 Task: Look for space in Ofaqim, Israel from 4th June, 2023 to 8th June, 2023 for 2 adults in price range Rs.8000 to Rs.16000. Place can be private room with 1  bedroom having 1 bed and 1 bathroom. Property type can be house, flat, guest house, hotel. Amenities needed are: washing machine. Booking option can be shelf check-in. Required host language is English.
Action: Mouse moved to (461, 57)
Screenshot: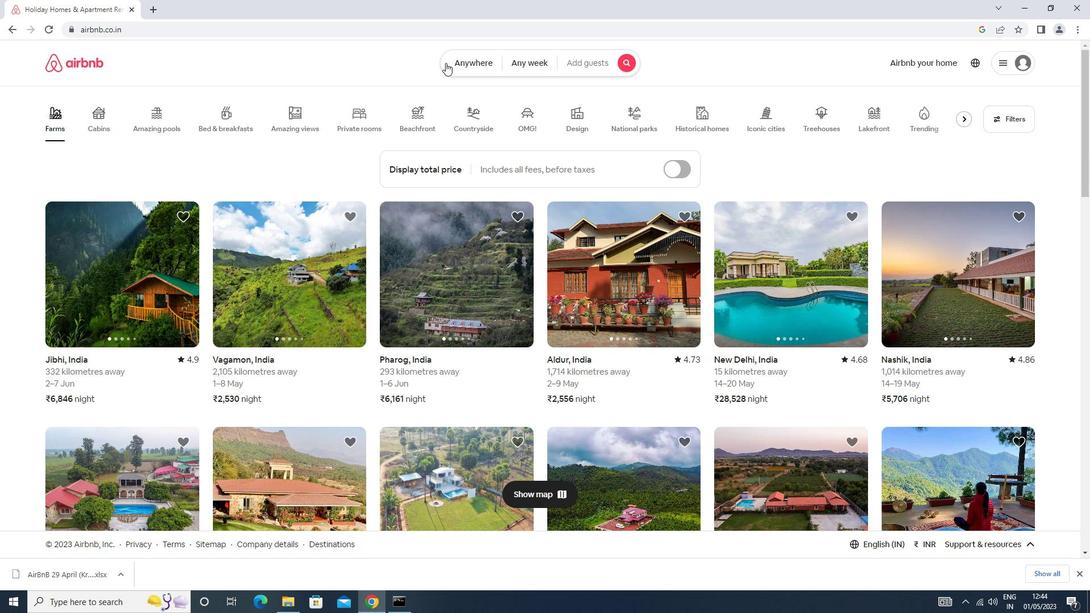 
Action: Mouse pressed left at (461, 57)
Screenshot: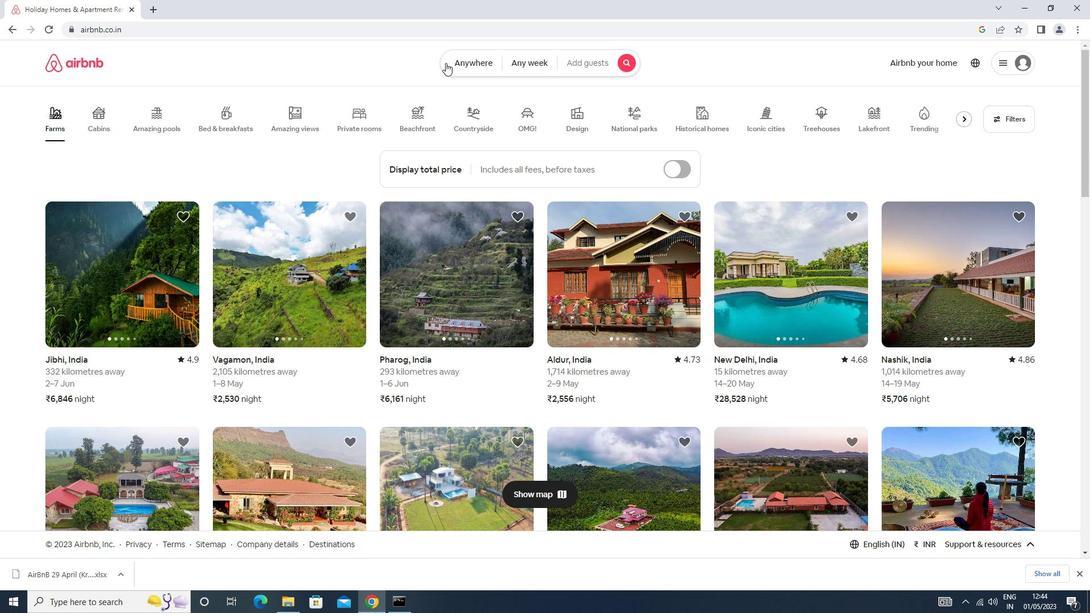 
Action: Mouse moved to (457, 110)
Screenshot: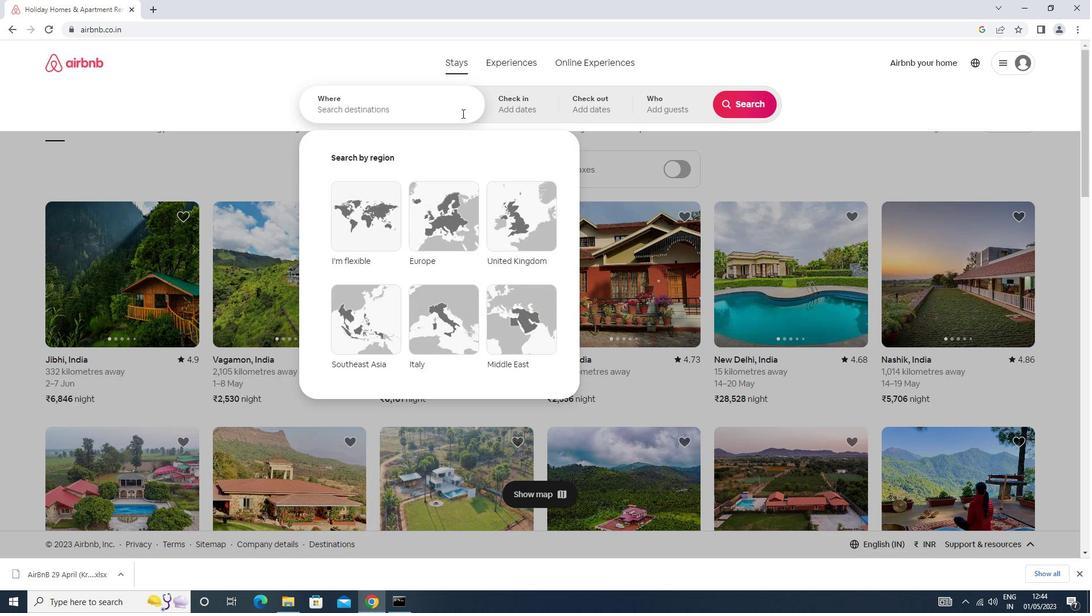 
Action: Mouse pressed left at (457, 110)
Screenshot: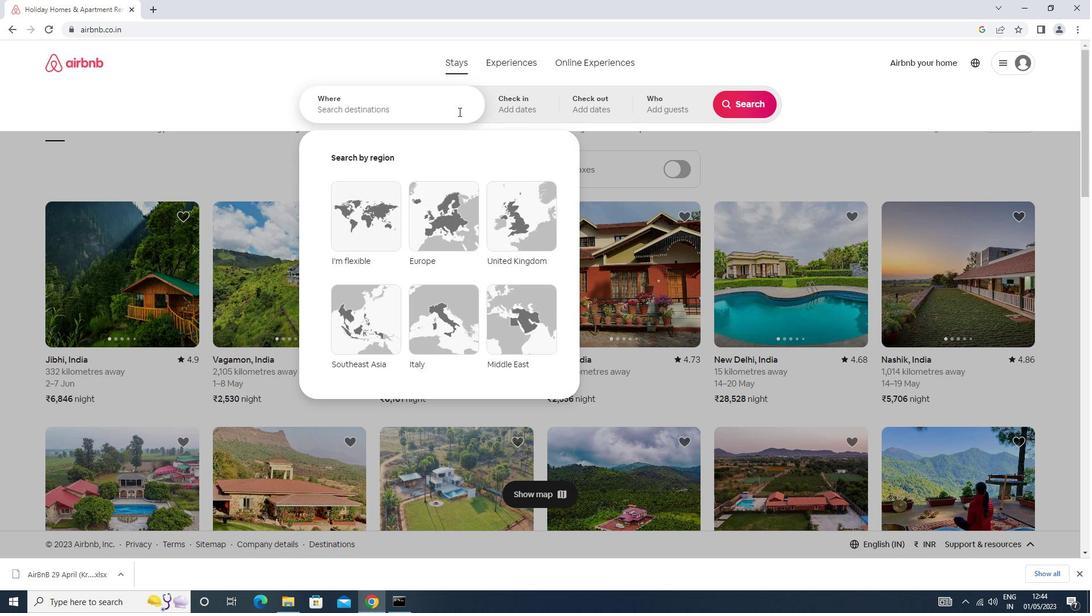 
Action: Mouse moved to (456, 110)
Screenshot: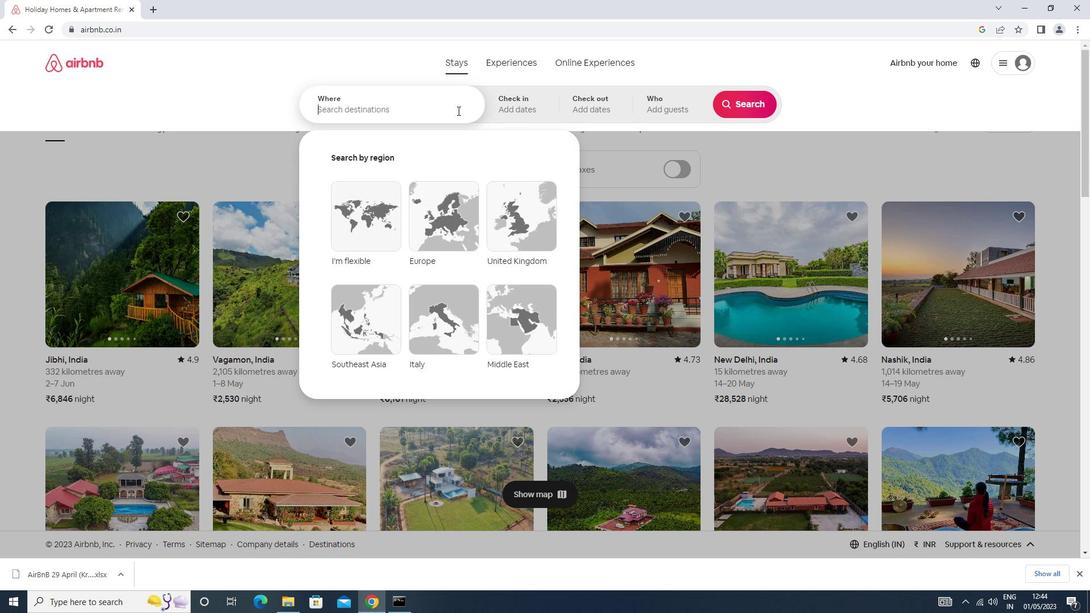 
Action: Key pressed ofaqim<Key.space><Key.down><Key.enter>
Screenshot: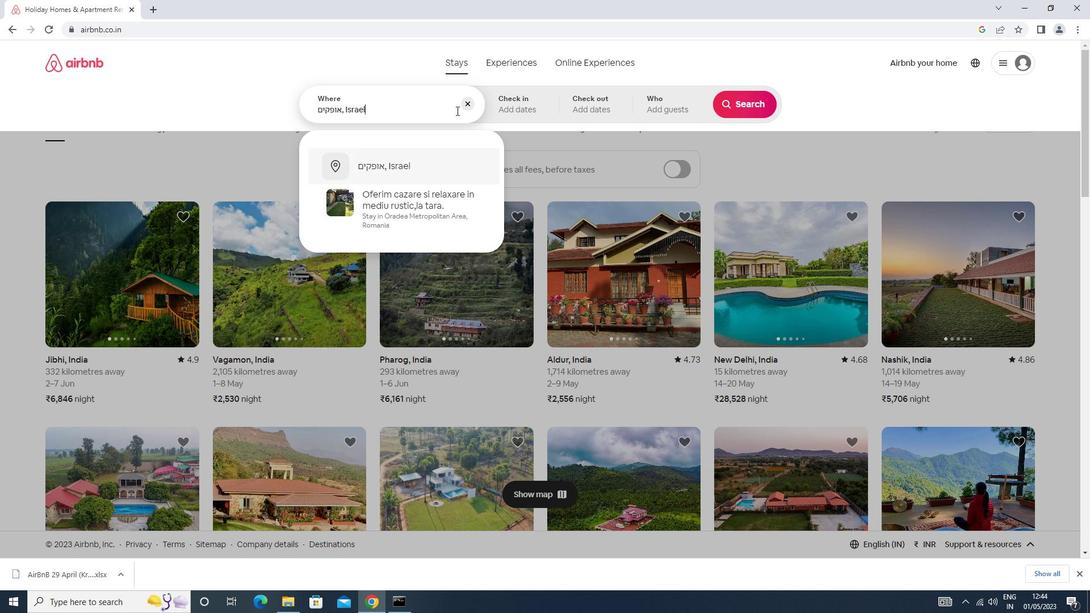 
Action: Mouse moved to (568, 274)
Screenshot: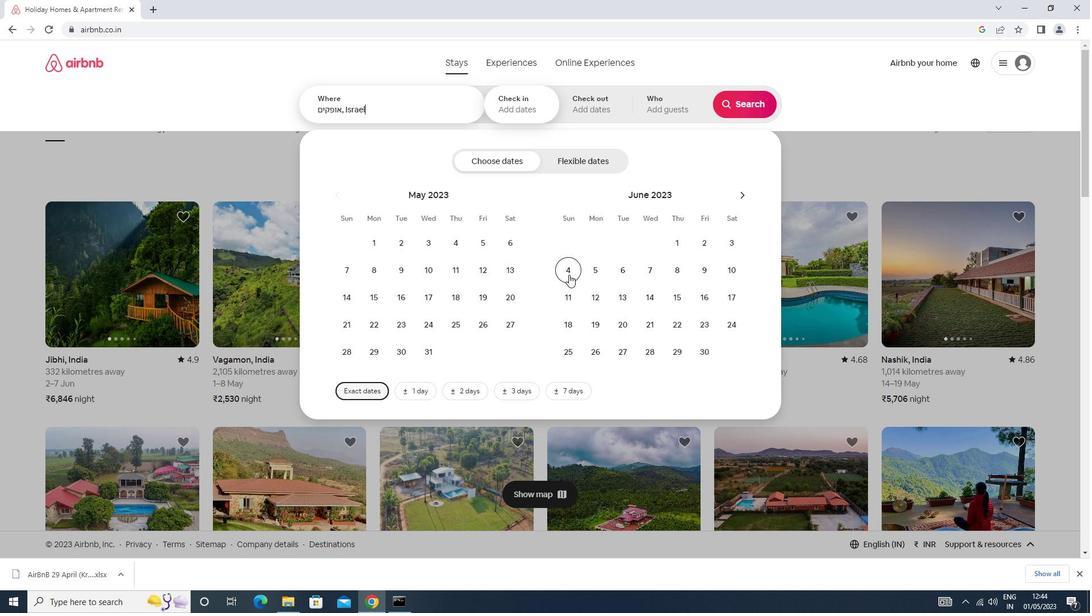 
Action: Mouse pressed left at (568, 274)
Screenshot: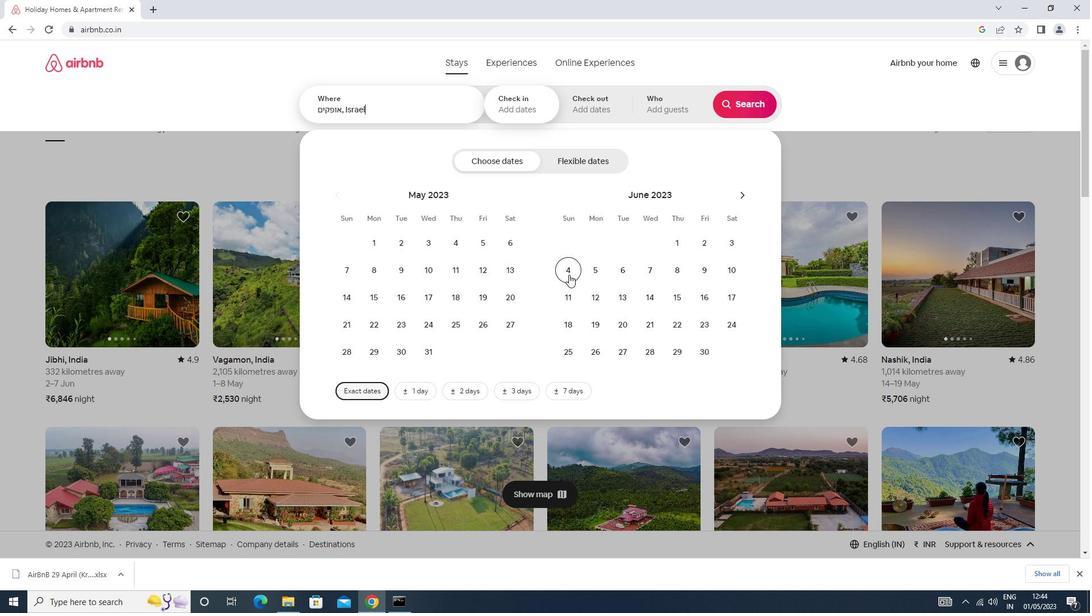 
Action: Mouse moved to (675, 271)
Screenshot: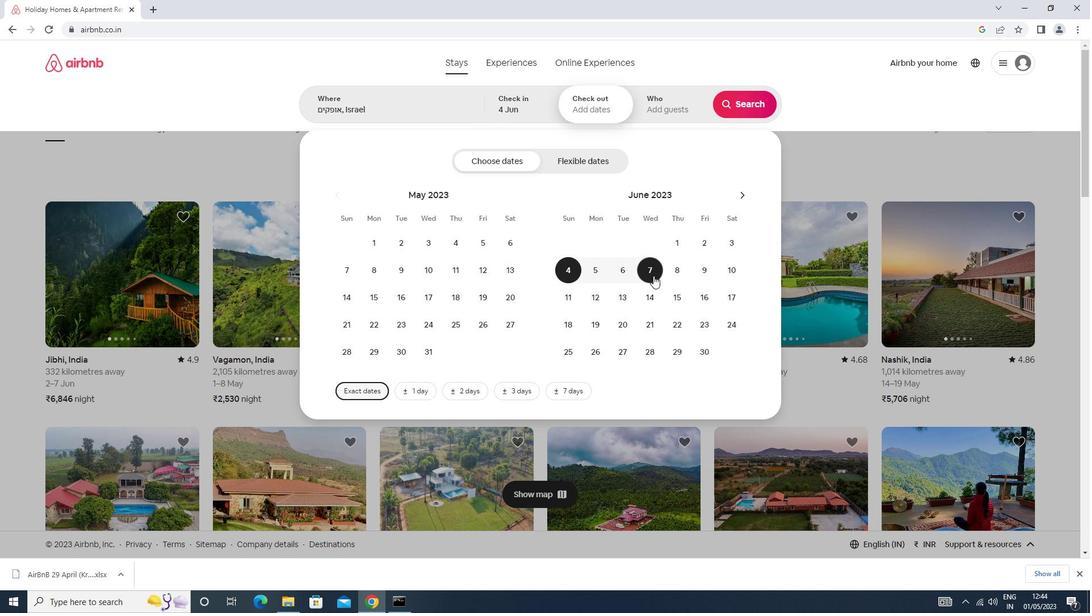 
Action: Mouse pressed left at (675, 271)
Screenshot: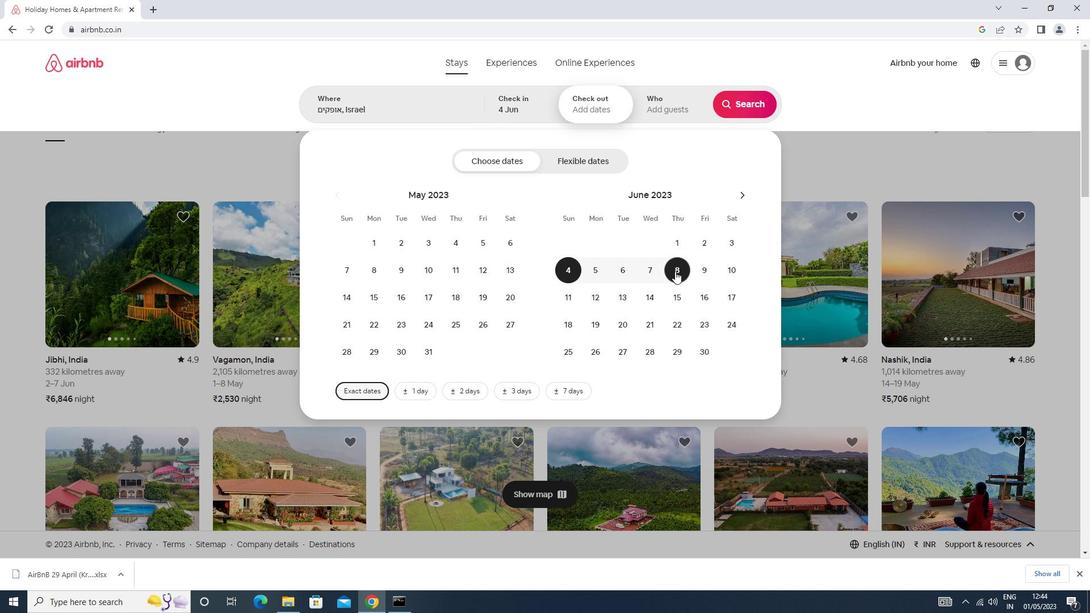 
Action: Mouse moved to (670, 110)
Screenshot: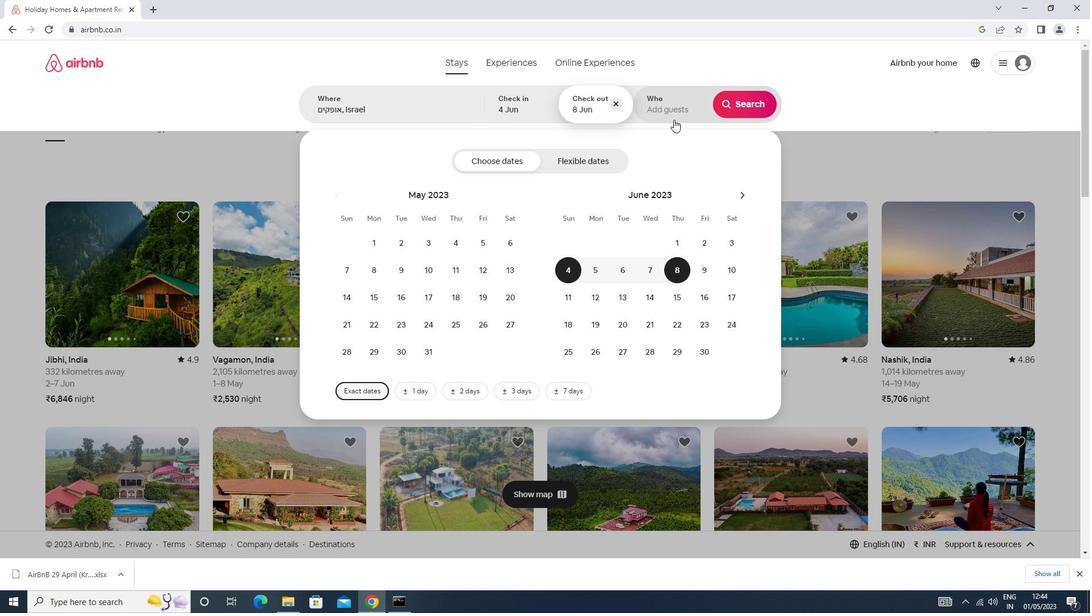 
Action: Mouse pressed left at (670, 110)
Screenshot: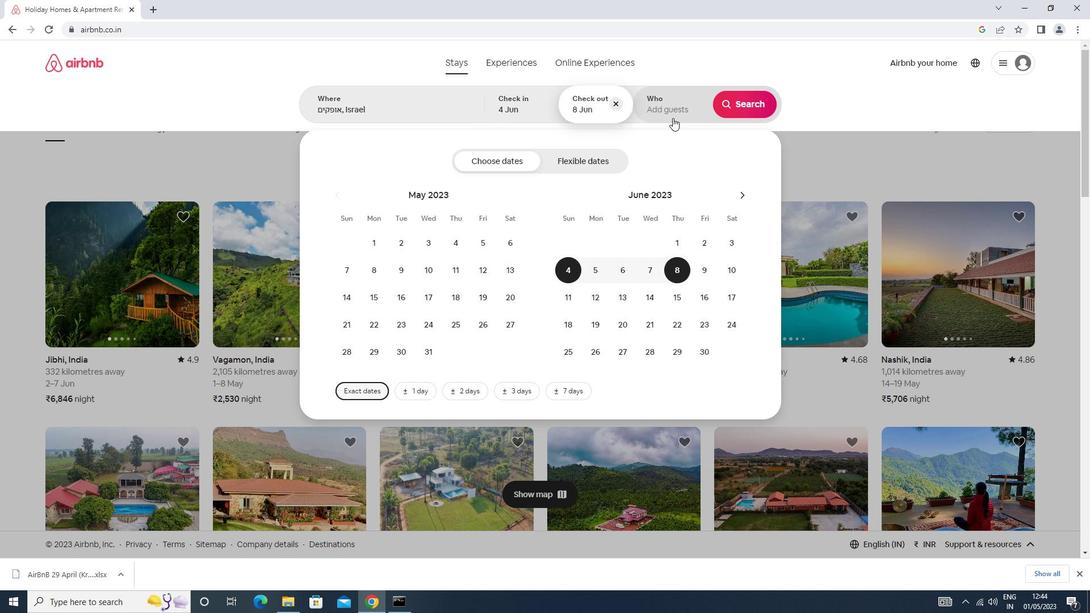 
Action: Mouse moved to (752, 166)
Screenshot: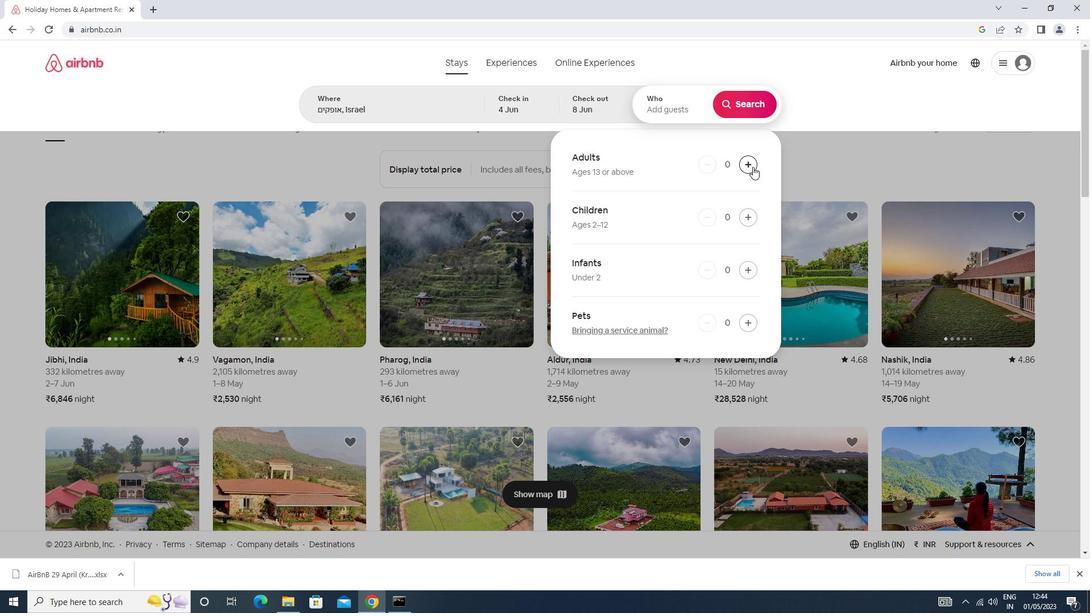 
Action: Mouse pressed left at (752, 166)
Screenshot: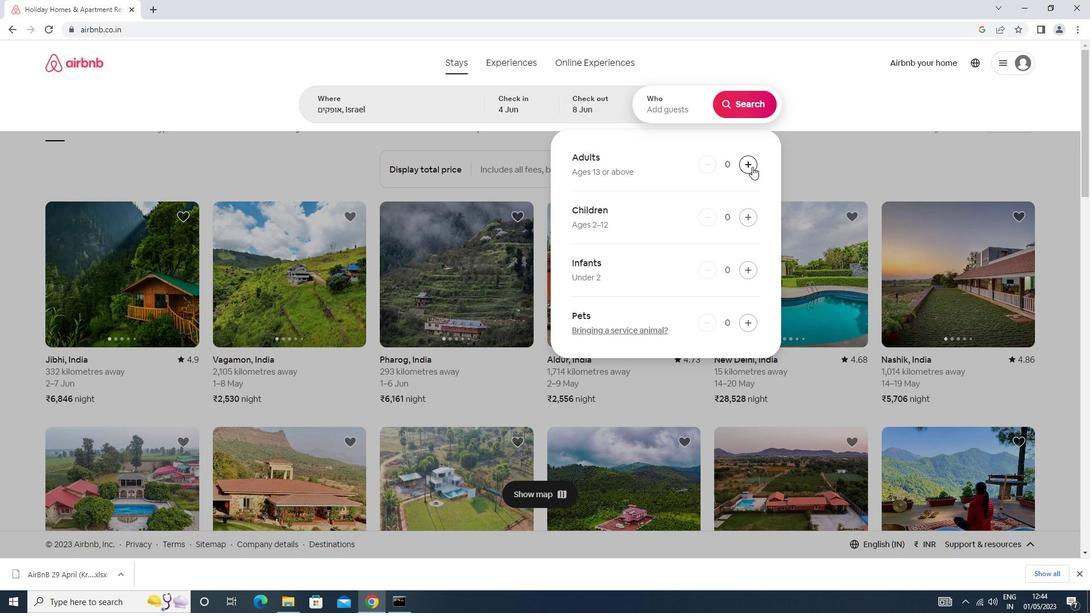 
Action: Mouse pressed left at (752, 166)
Screenshot: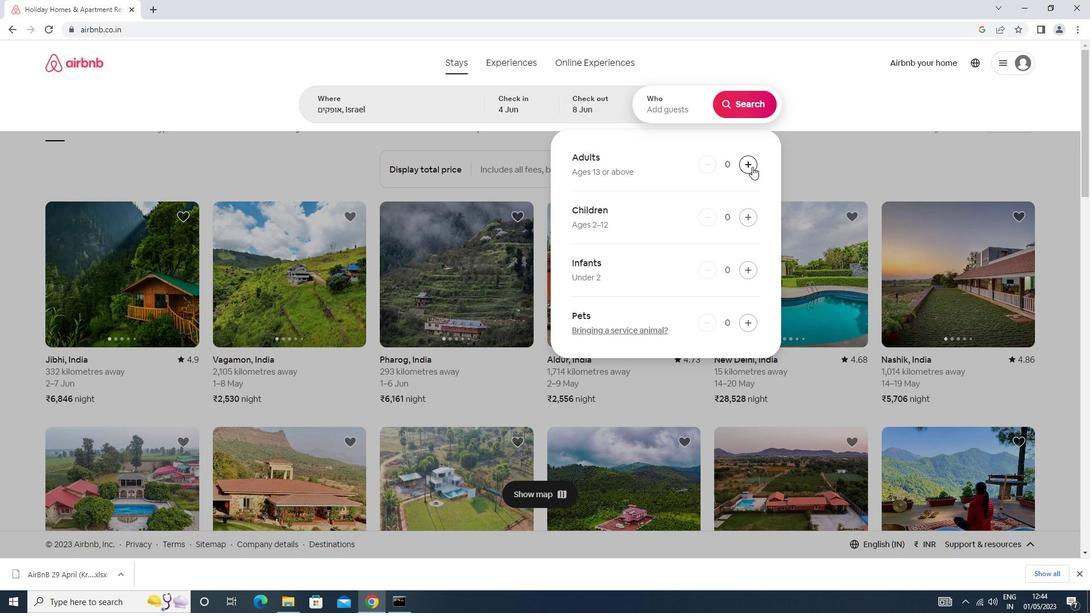 
Action: Mouse moved to (730, 99)
Screenshot: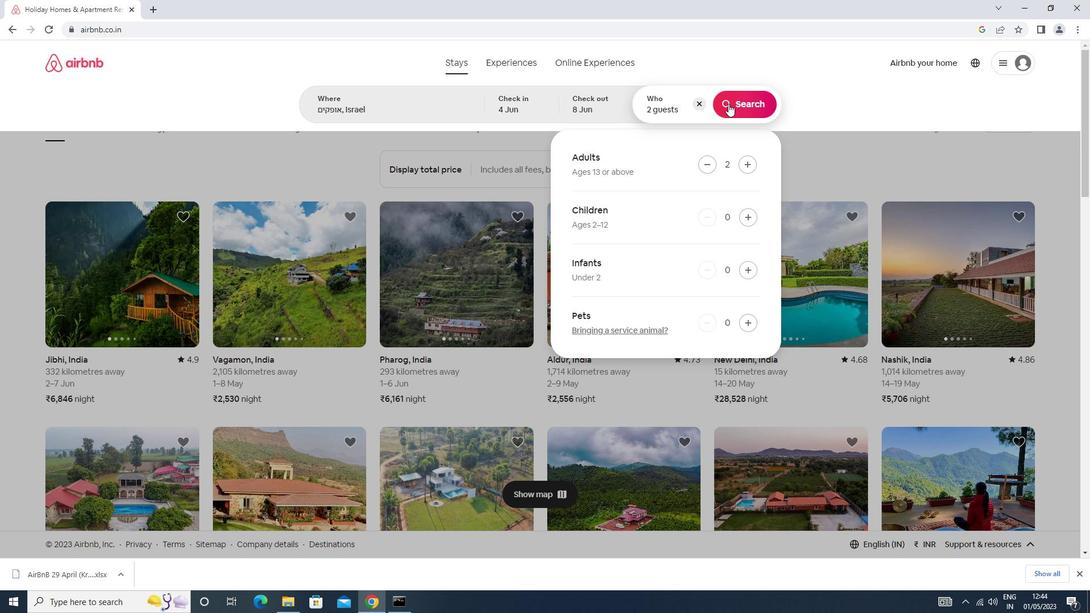 
Action: Mouse pressed left at (730, 99)
Screenshot: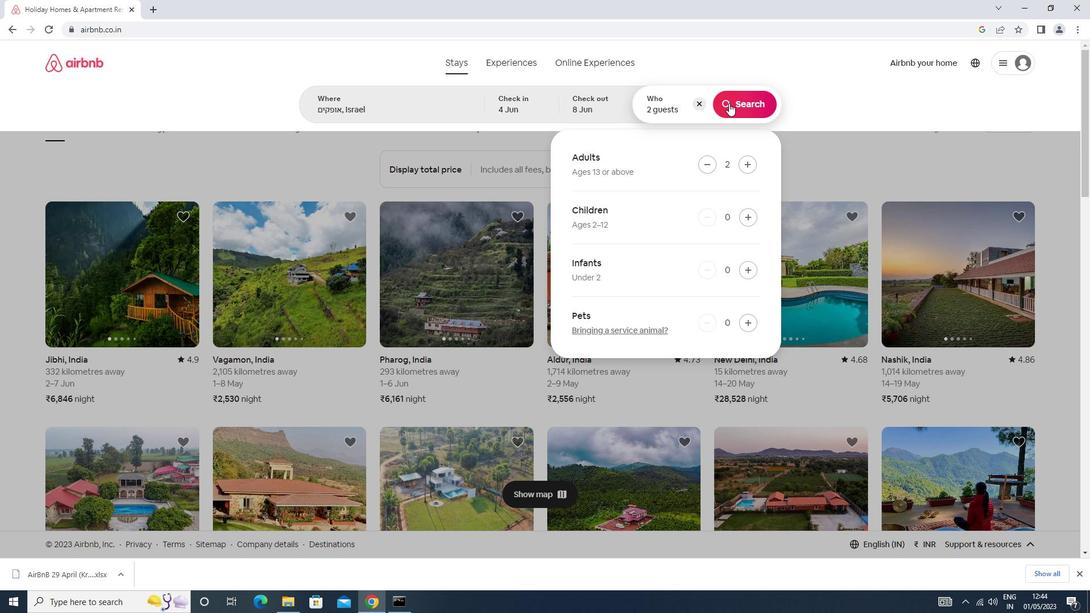 
Action: Mouse moved to (1039, 106)
Screenshot: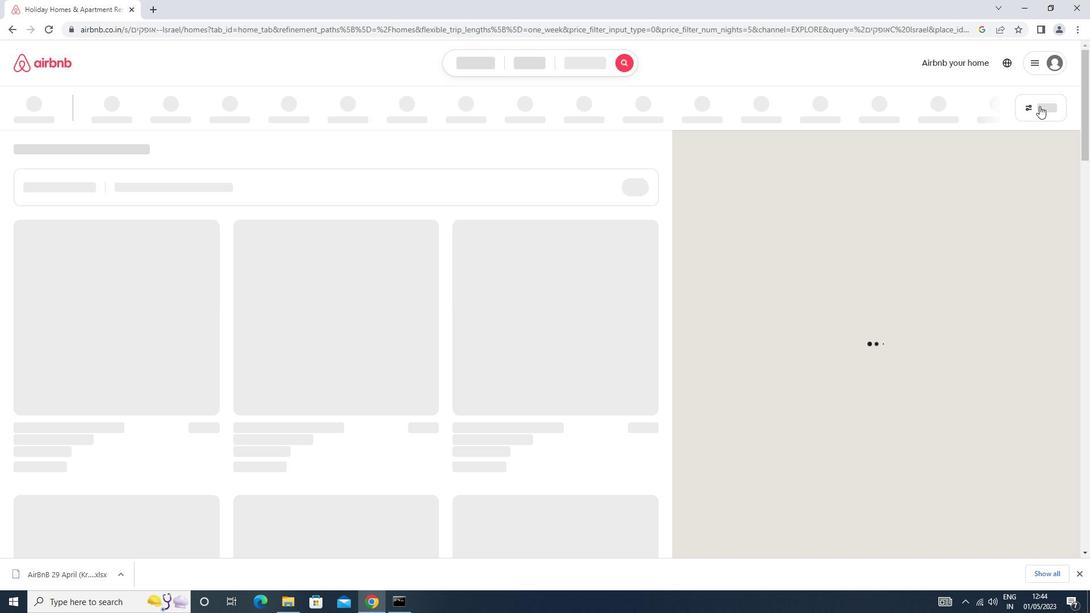 
Action: Mouse pressed left at (1039, 106)
Screenshot: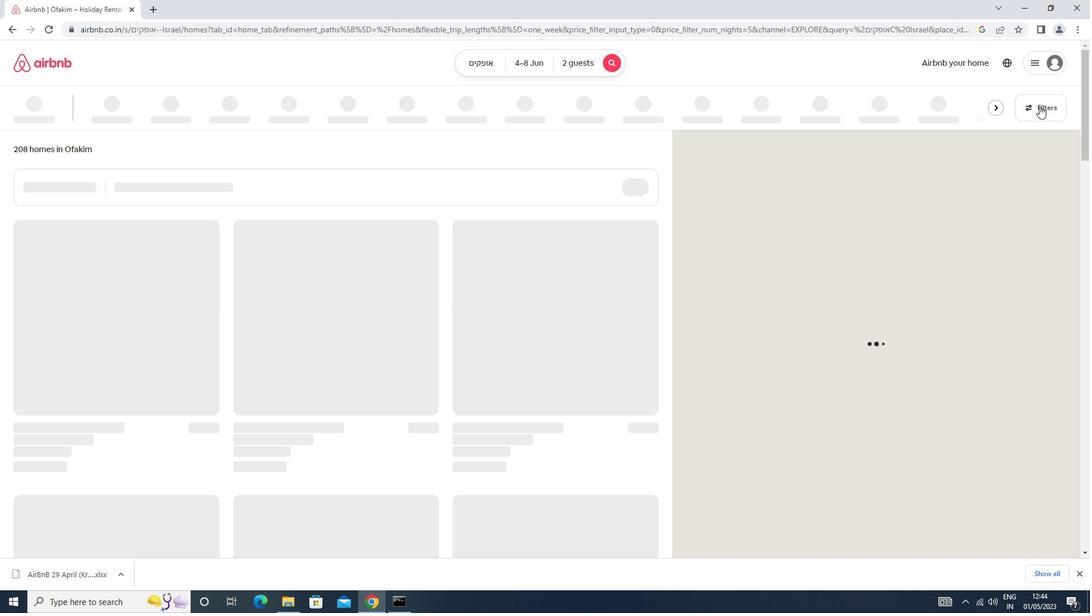 
Action: Mouse moved to (453, 260)
Screenshot: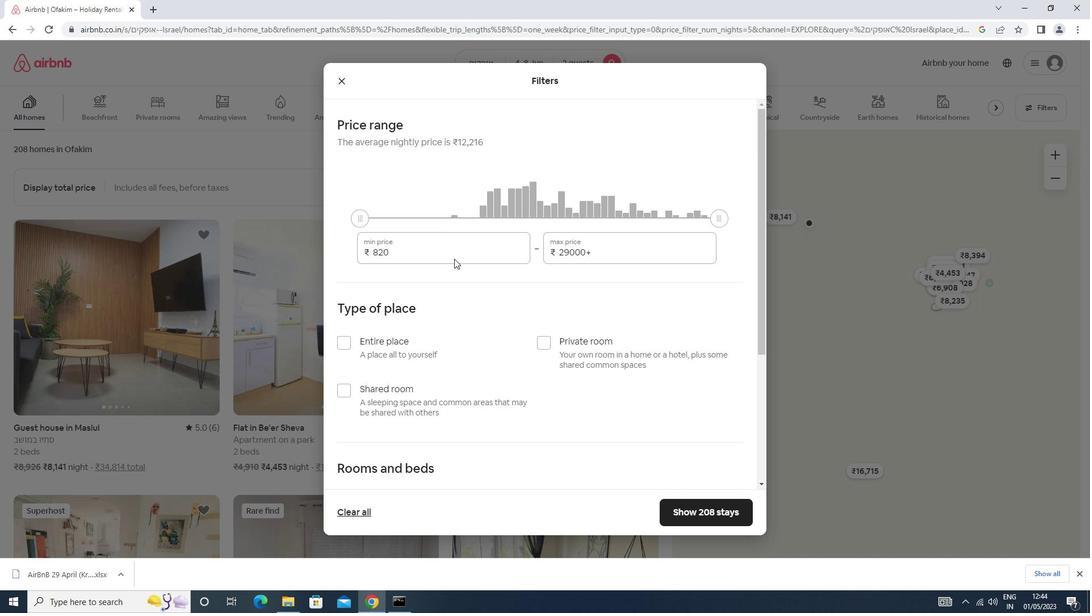
Action: Mouse pressed left at (453, 260)
Screenshot: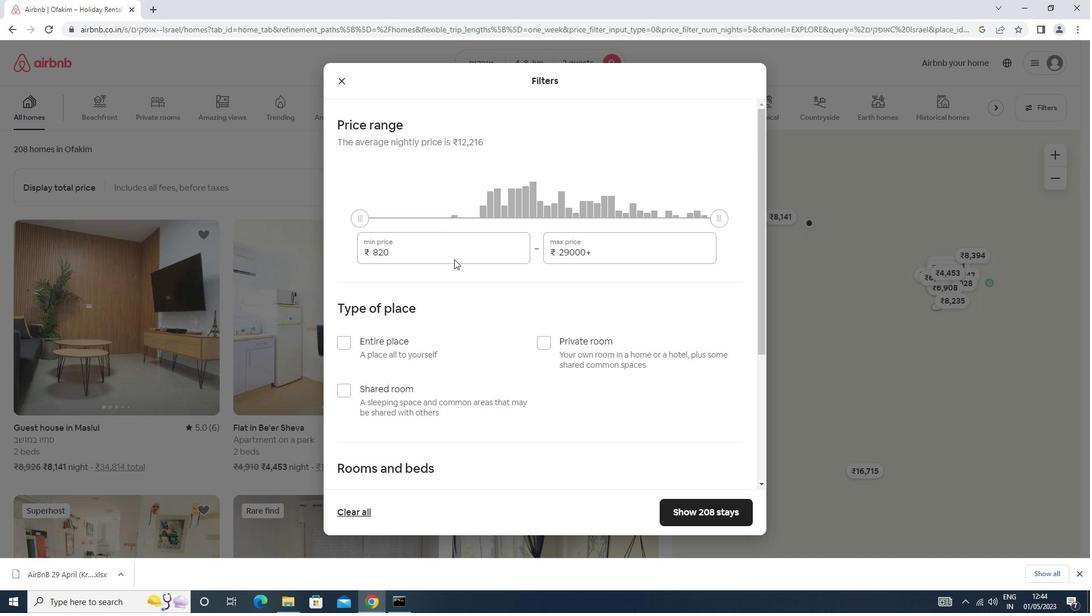 
Action: Mouse moved to (446, 259)
Screenshot: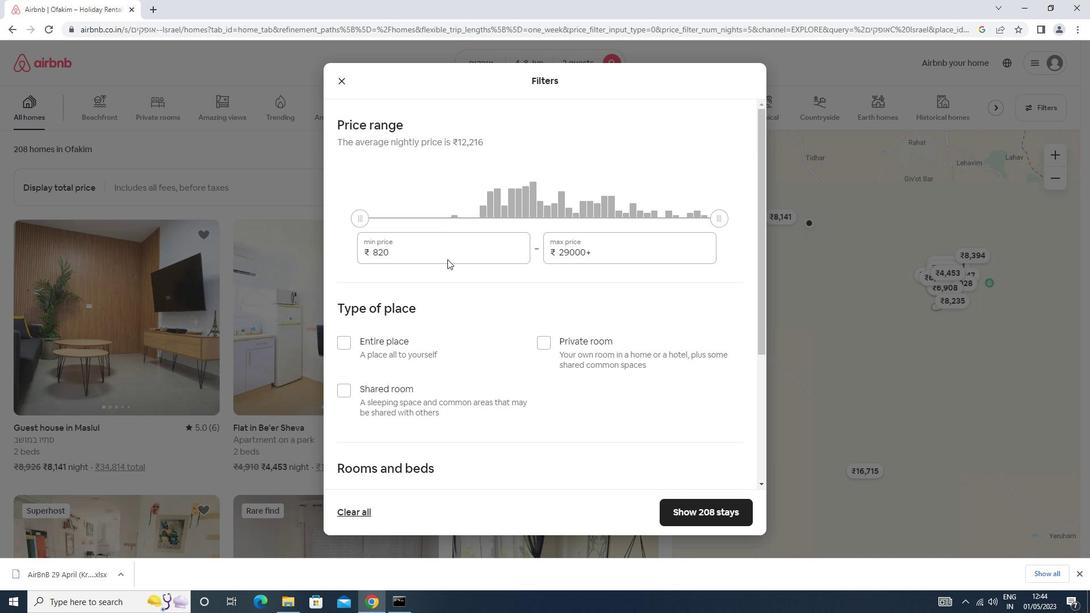 
Action: Key pressed <Key.backspace><Key.backspace>000<Key.tab>16000
Screenshot: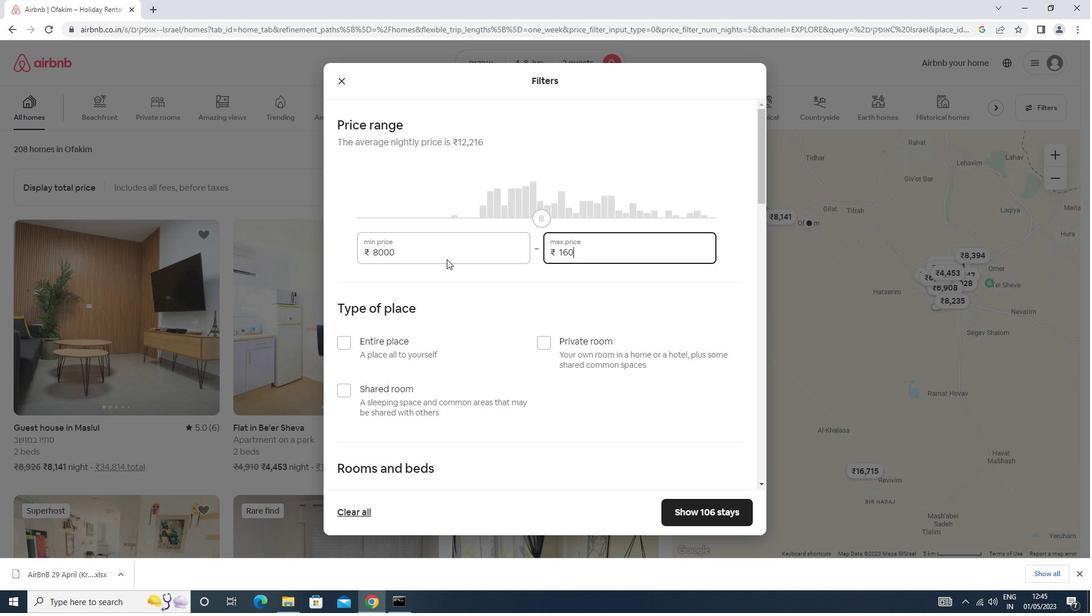 
Action: Mouse moved to (436, 262)
Screenshot: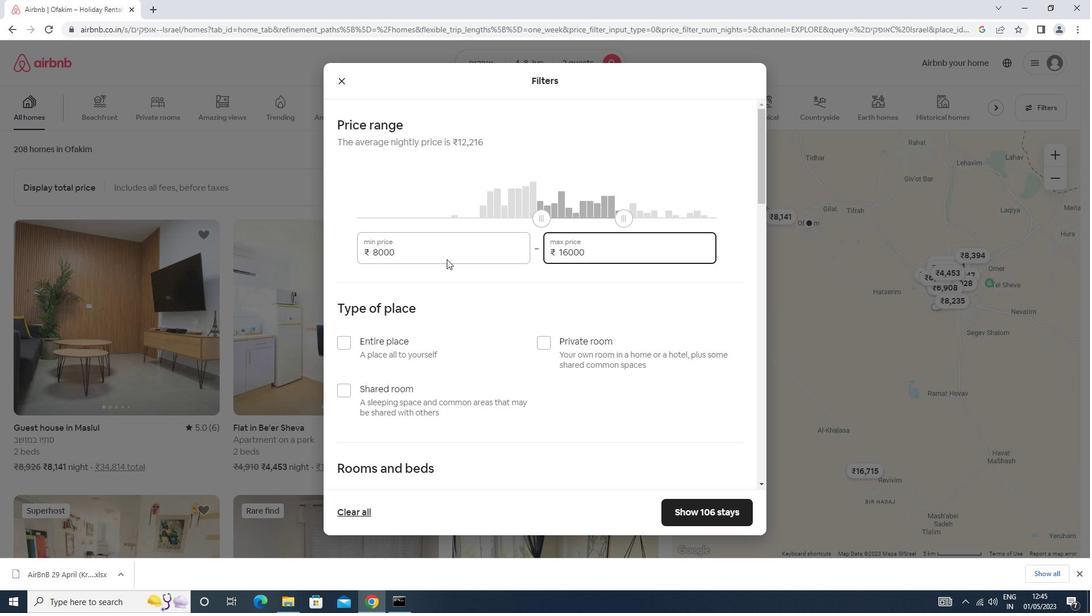 
Action: Mouse scrolled (436, 262) with delta (0, 0)
Screenshot: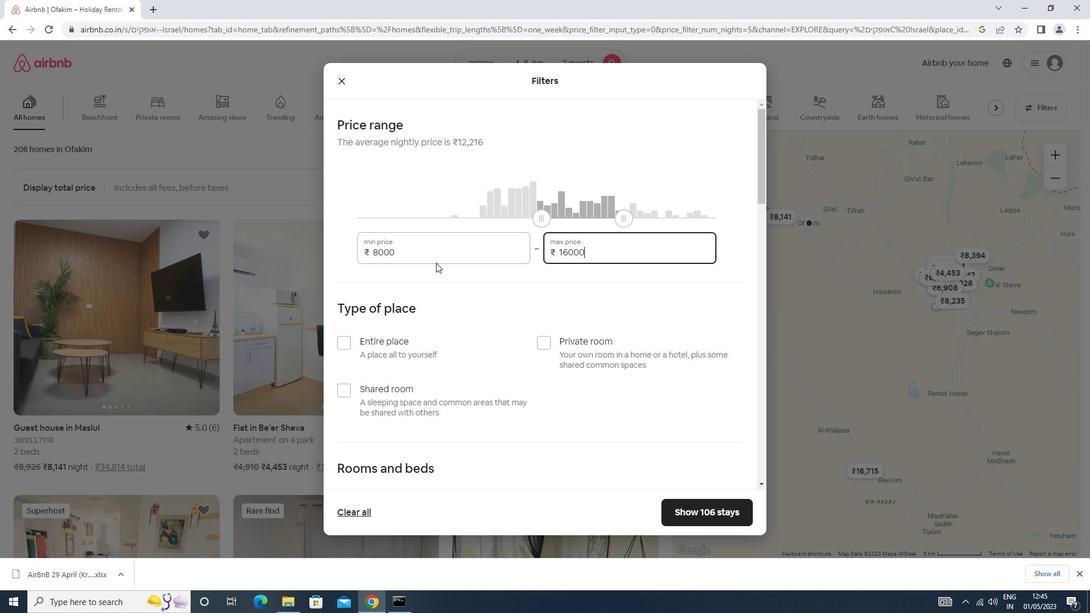 
Action: Mouse scrolled (436, 262) with delta (0, 0)
Screenshot: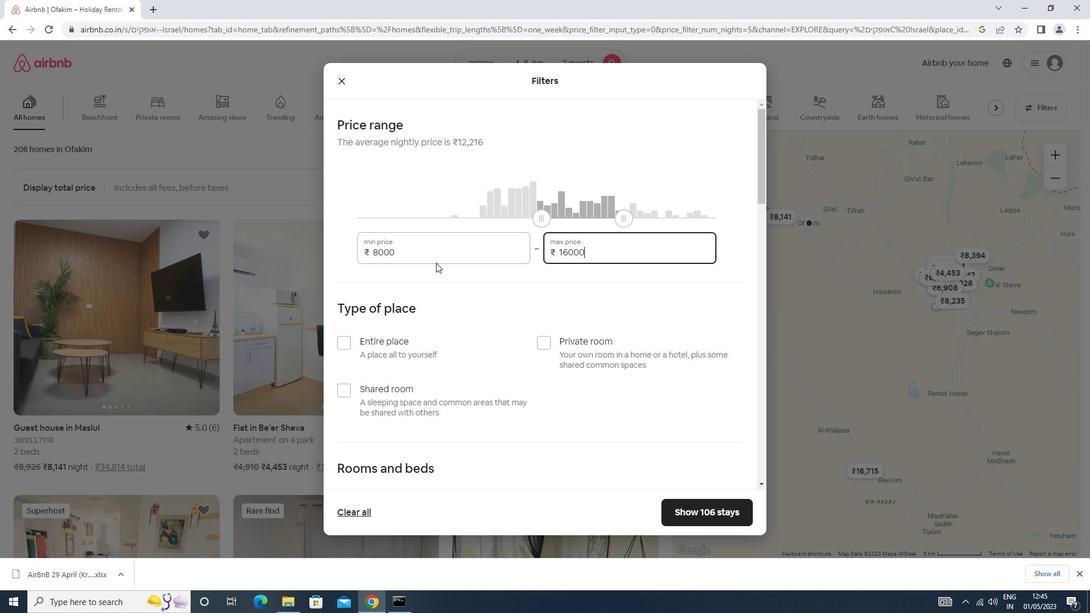 
Action: Mouse moved to (548, 223)
Screenshot: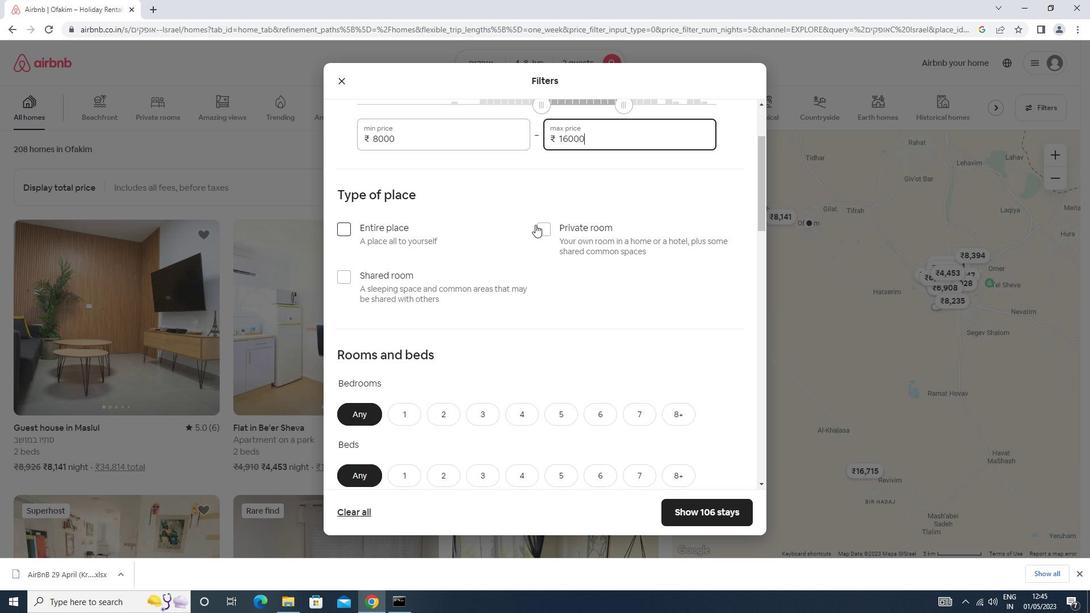 
Action: Mouse pressed left at (548, 223)
Screenshot: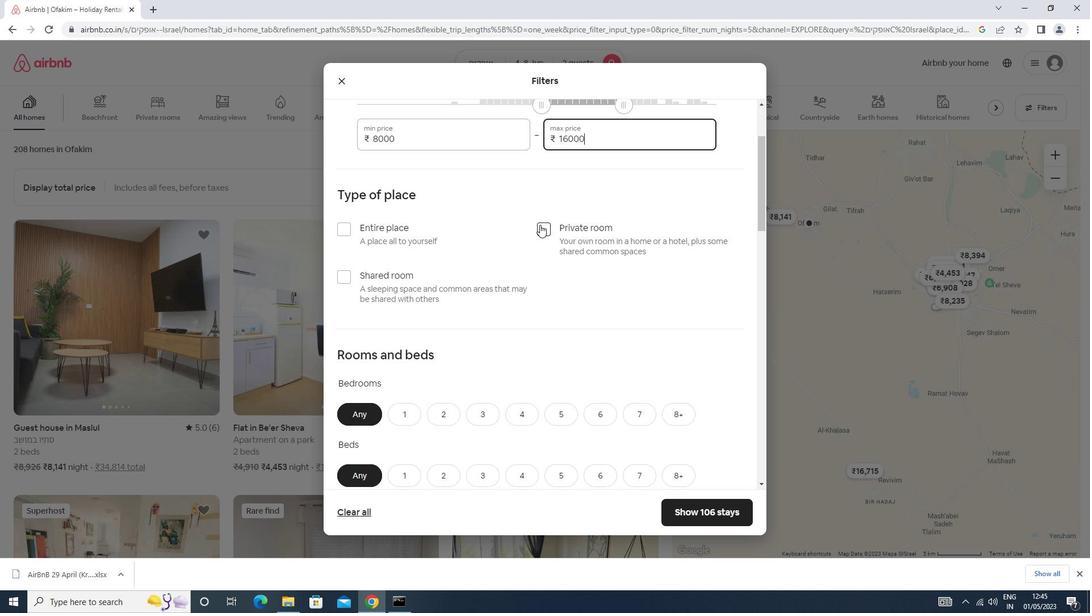 
Action: Mouse moved to (406, 406)
Screenshot: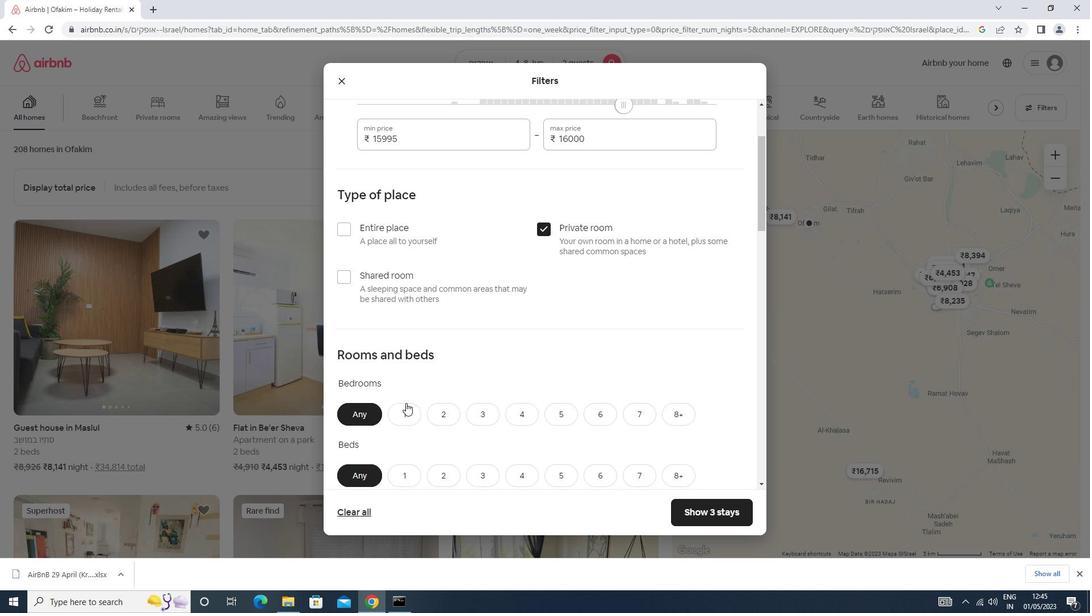 
Action: Mouse pressed left at (406, 406)
Screenshot: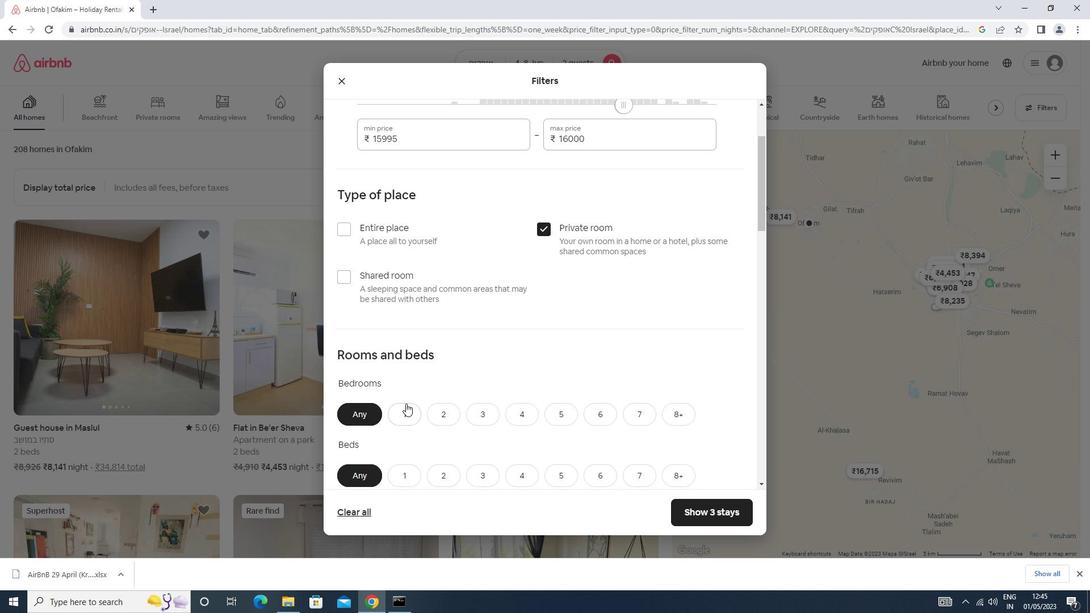 
Action: Mouse scrolled (406, 405) with delta (0, 0)
Screenshot: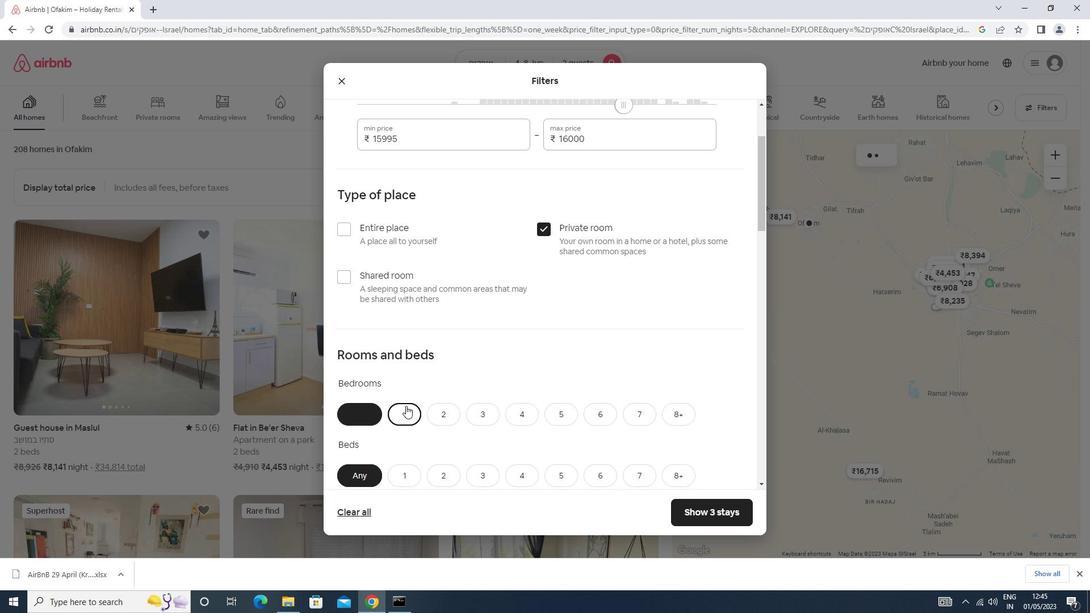 
Action: Mouse pressed left at (406, 406)
Screenshot: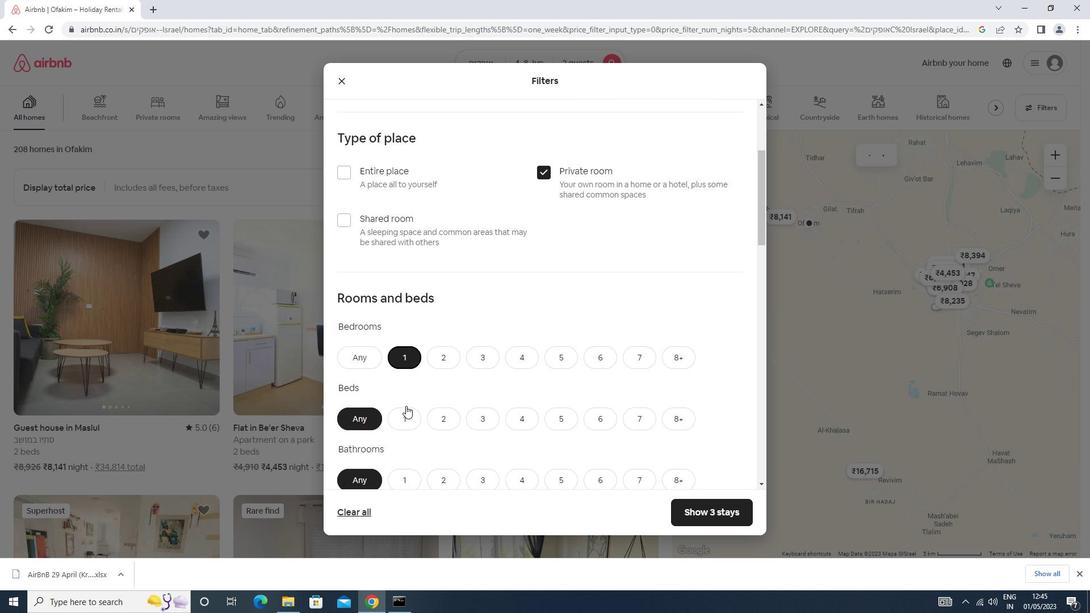 
Action: Mouse moved to (406, 414)
Screenshot: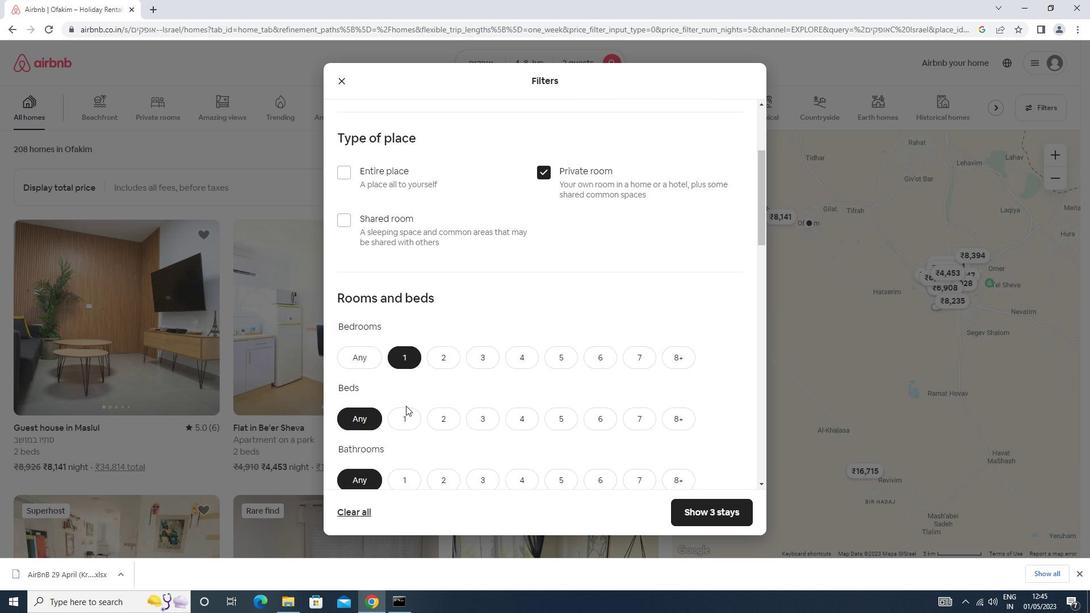 
Action: Mouse pressed left at (406, 414)
Screenshot: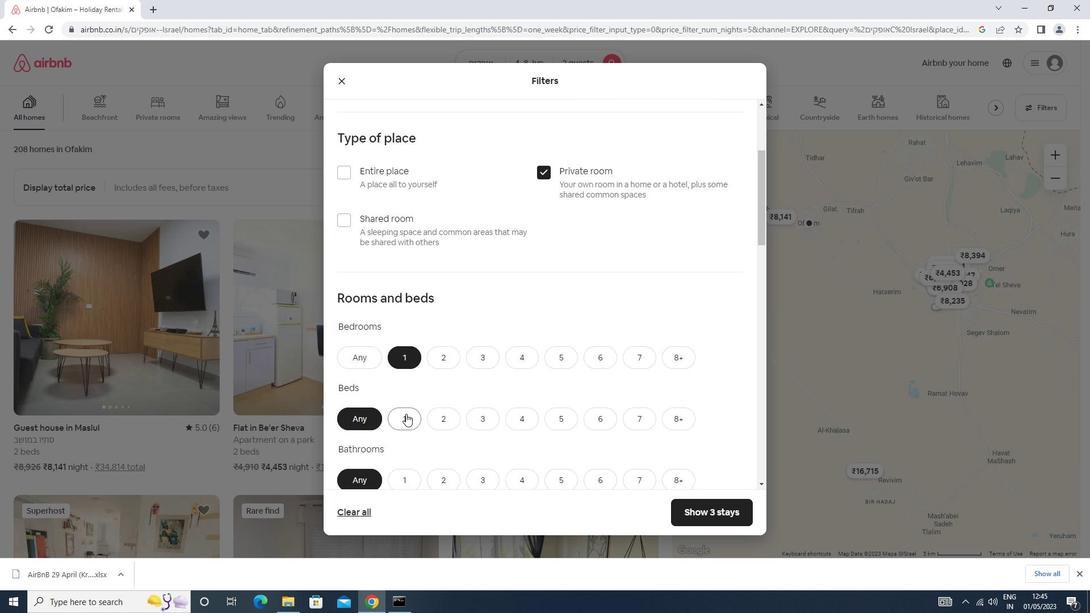 
Action: Mouse scrolled (406, 413) with delta (0, 0)
Screenshot: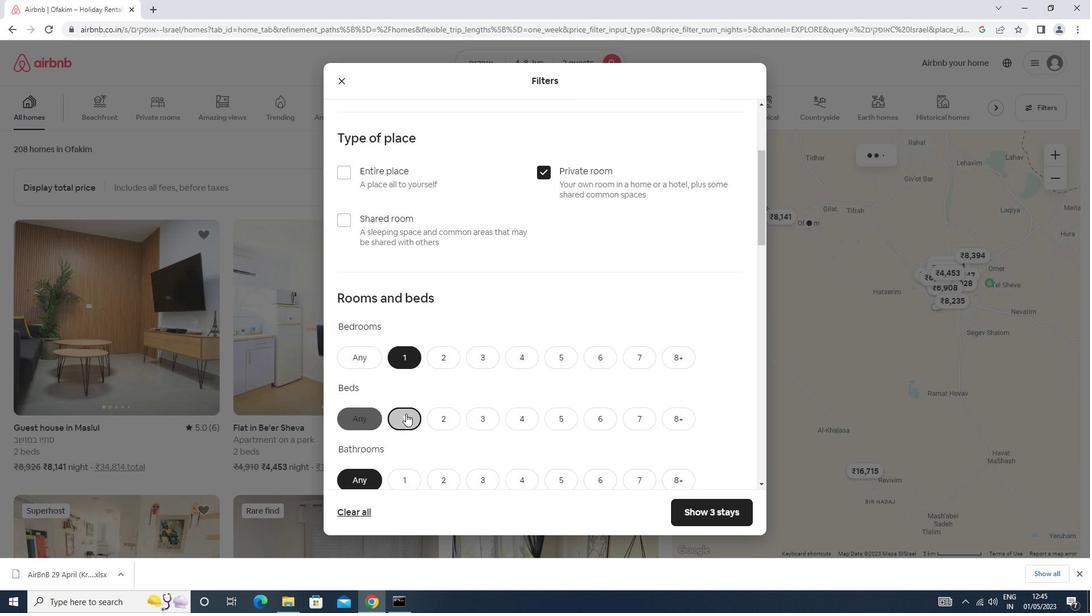 
Action: Mouse scrolled (406, 413) with delta (0, 0)
Screenshot: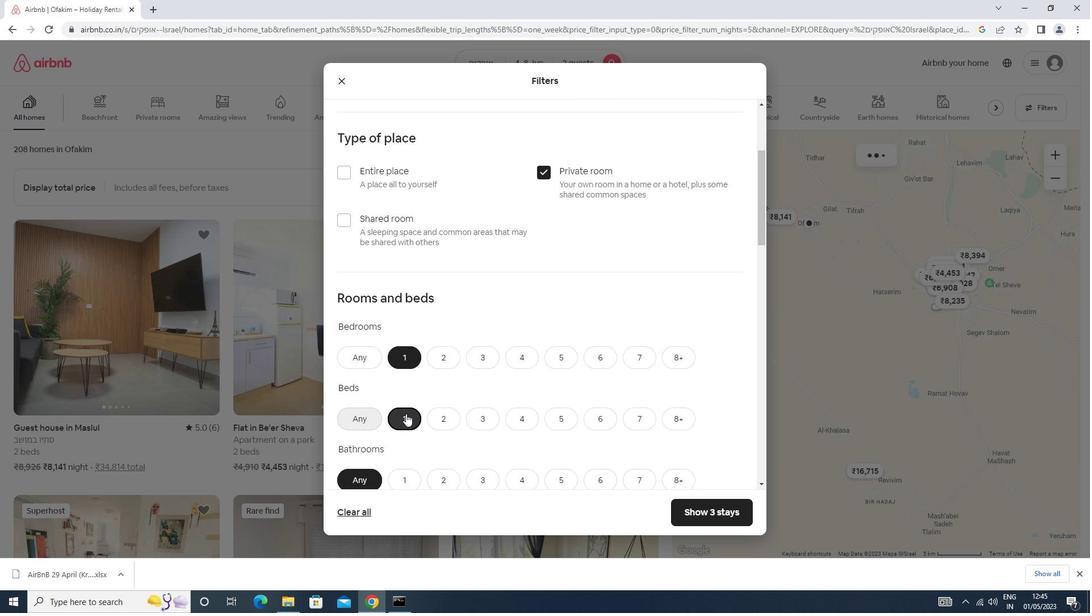 
Action: Mouse moved to (411, 370)
Screenshot: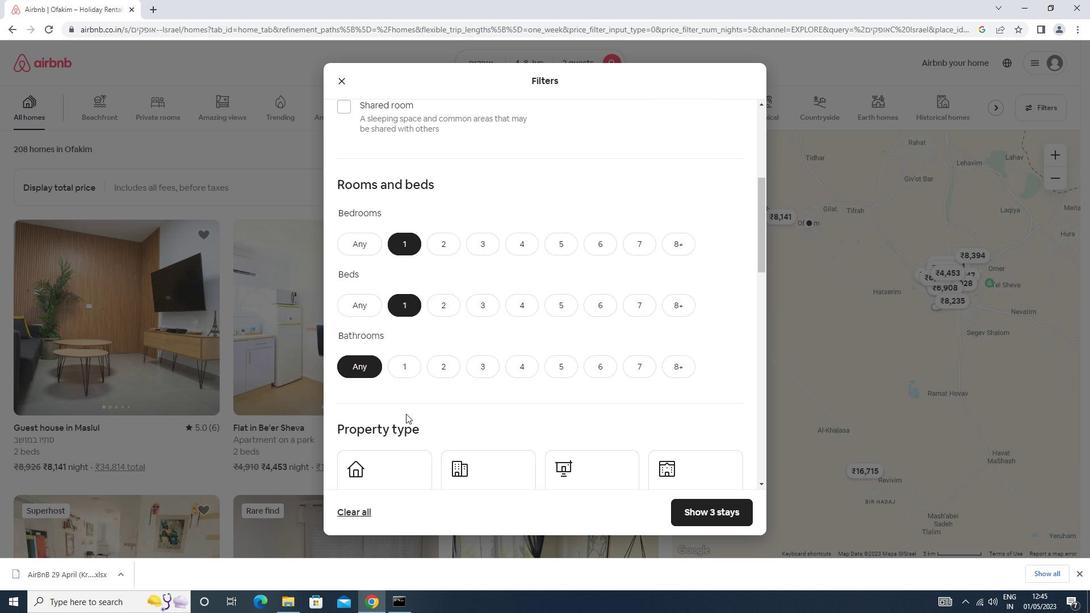 
Action: Mouse pressed left at (411, 370)
Screenshot: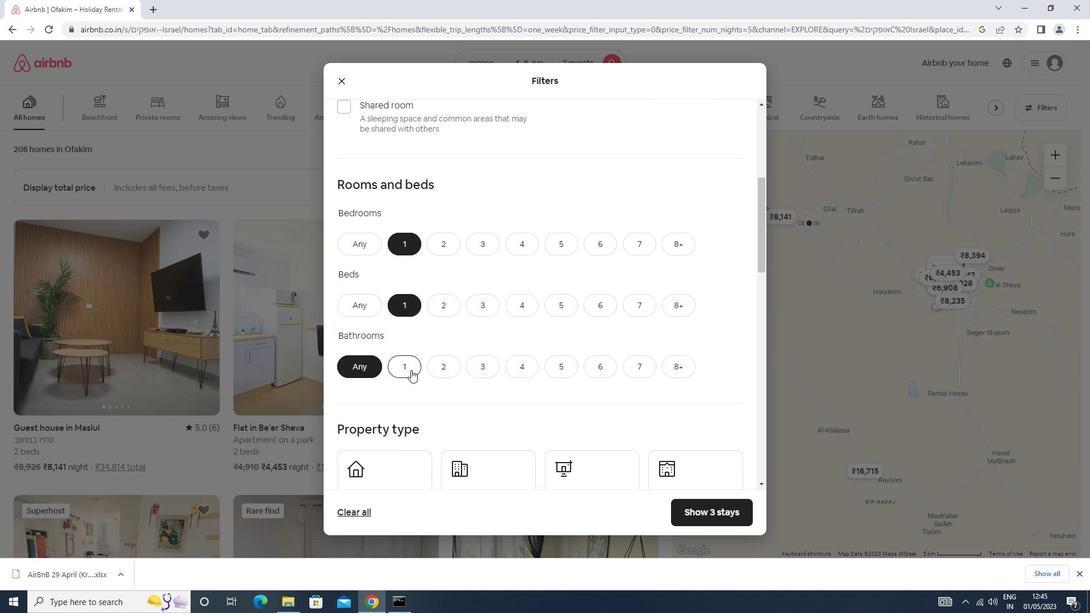 
Action: Mouse scrolled (411, 369) with delta (0, 0)
Screenshot: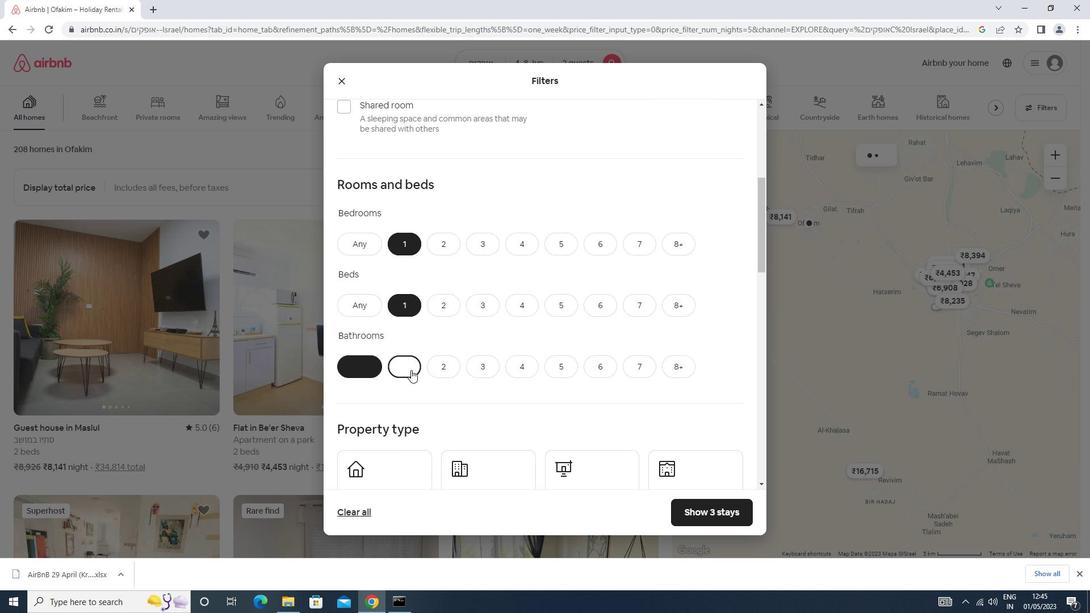 
Action: Mouse scrolled (411, 369) with delta (0, 0)
Screenshot: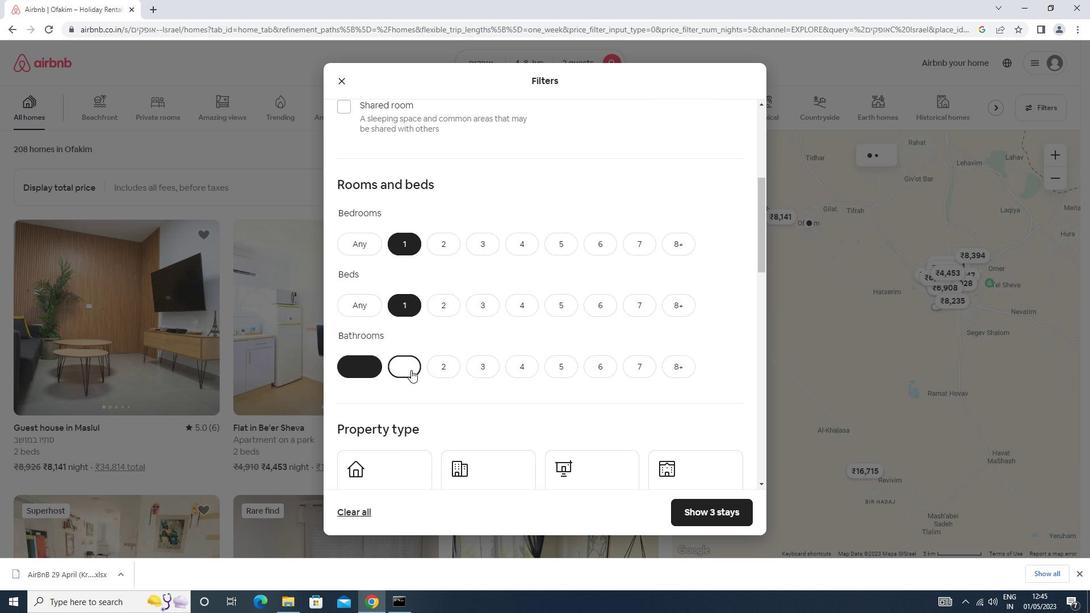 
Action: Mouse moved to (408, 370)
Screenshot: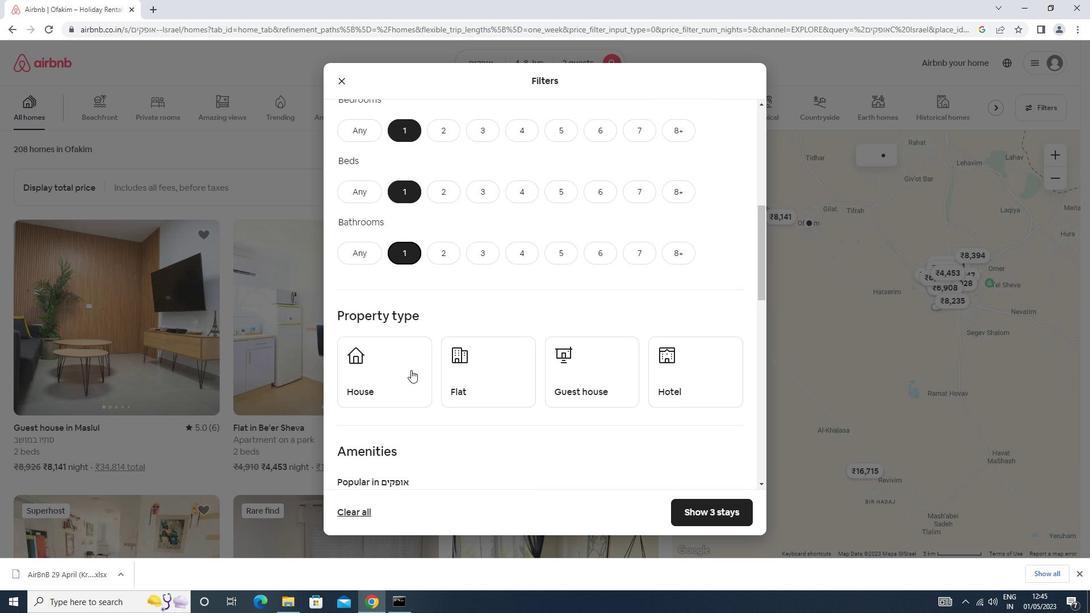 
Action: Mouse pressed left at (408, 370)
Screenshot: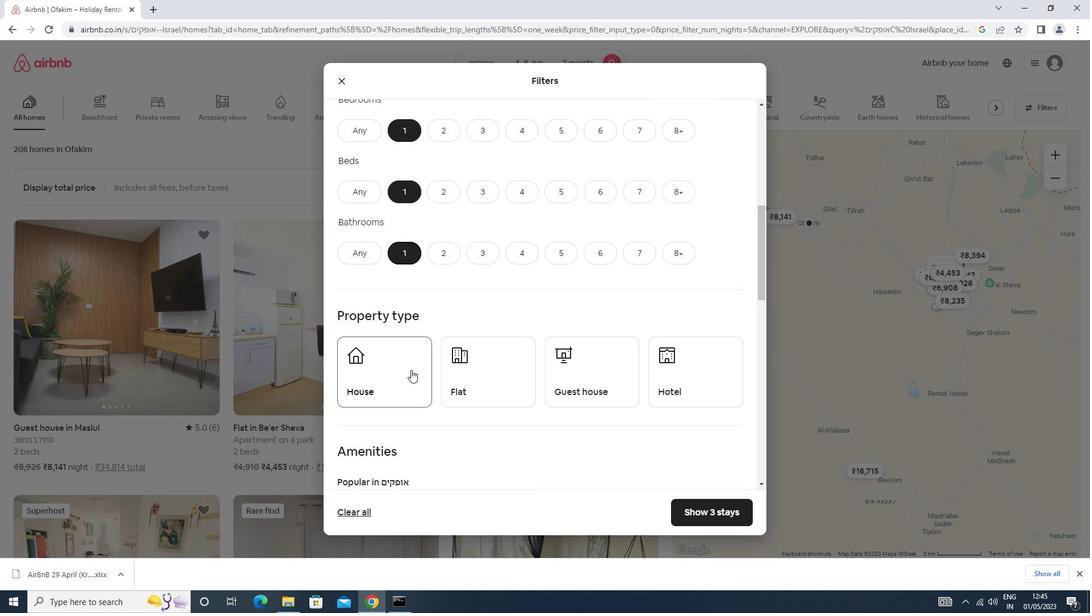 
Action: Mouse moved to (486, 367)
Screenshot: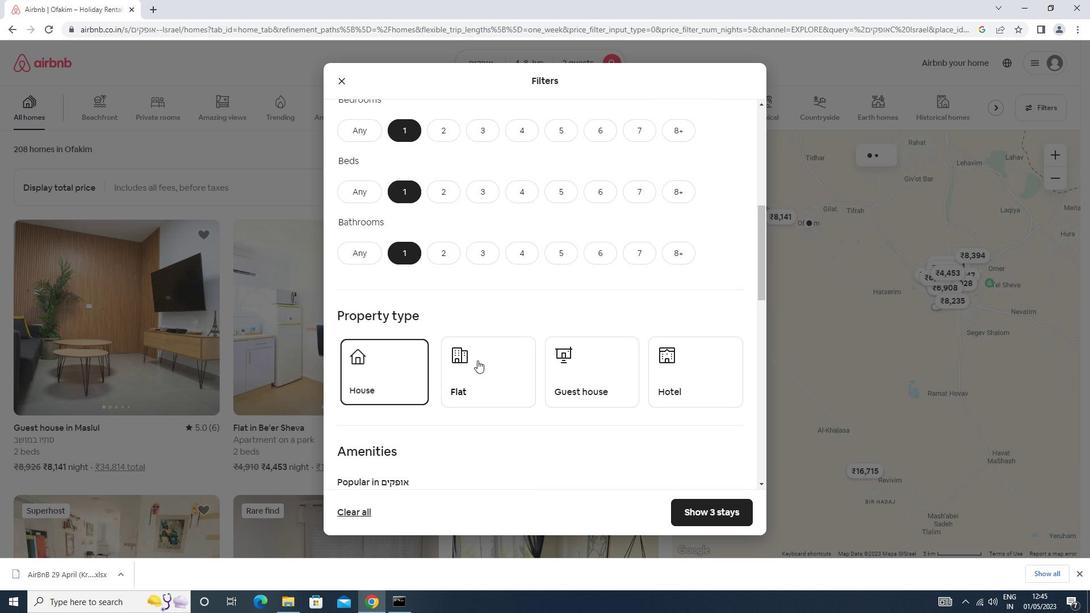
Action: Mouse pressed left at (486, 367)
Screenshot: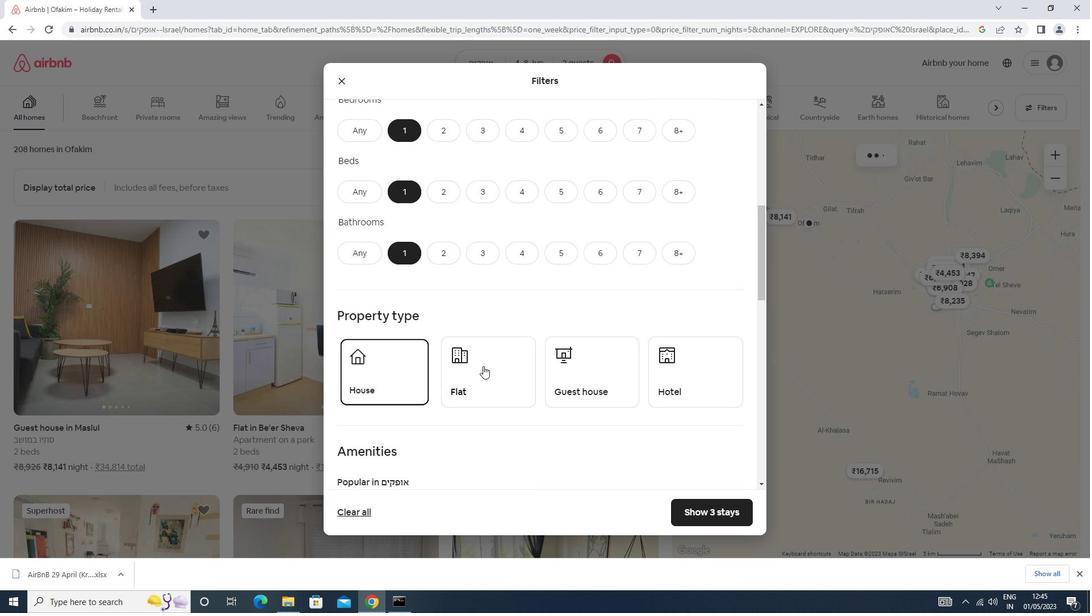 
Action: Mouse moved to (558, 382)
Screenshot: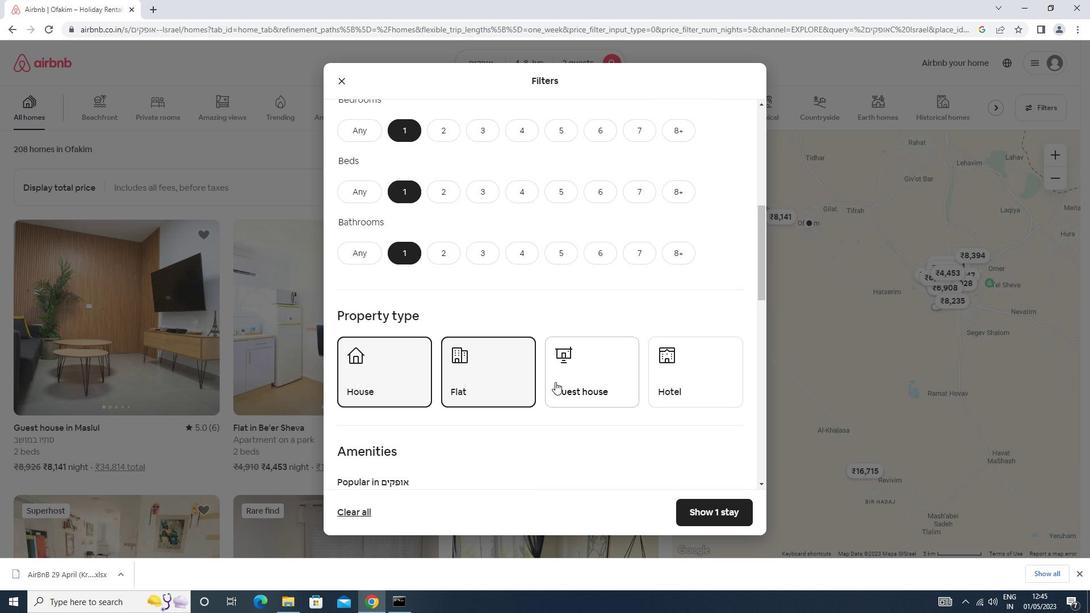 
Action: Mouse pressed left at (558, 382)
Screenshot: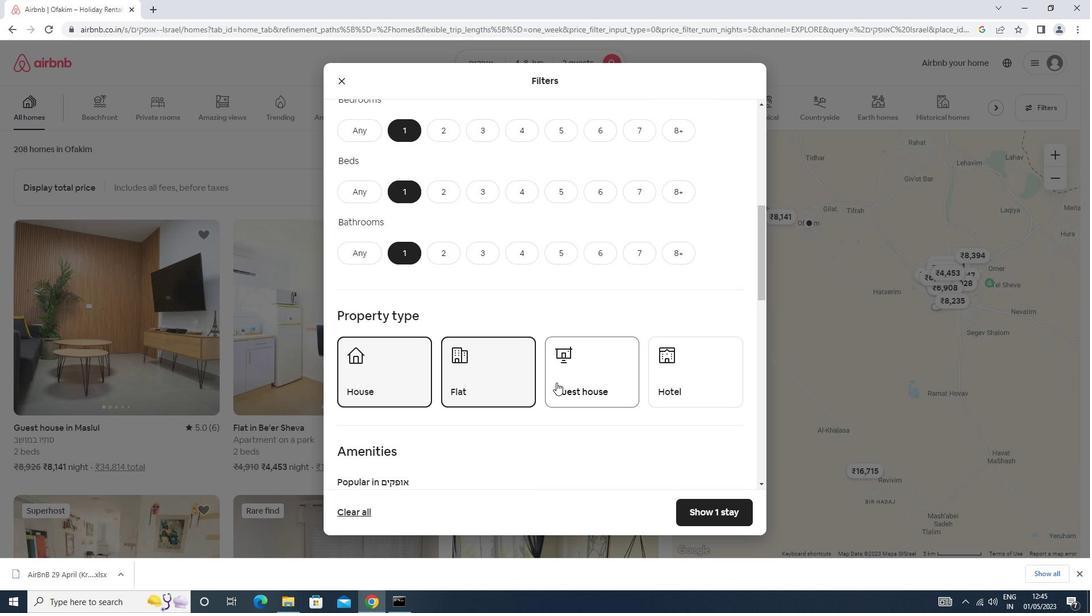 
Action: Mouse moved to (694, 368)
Screenshot: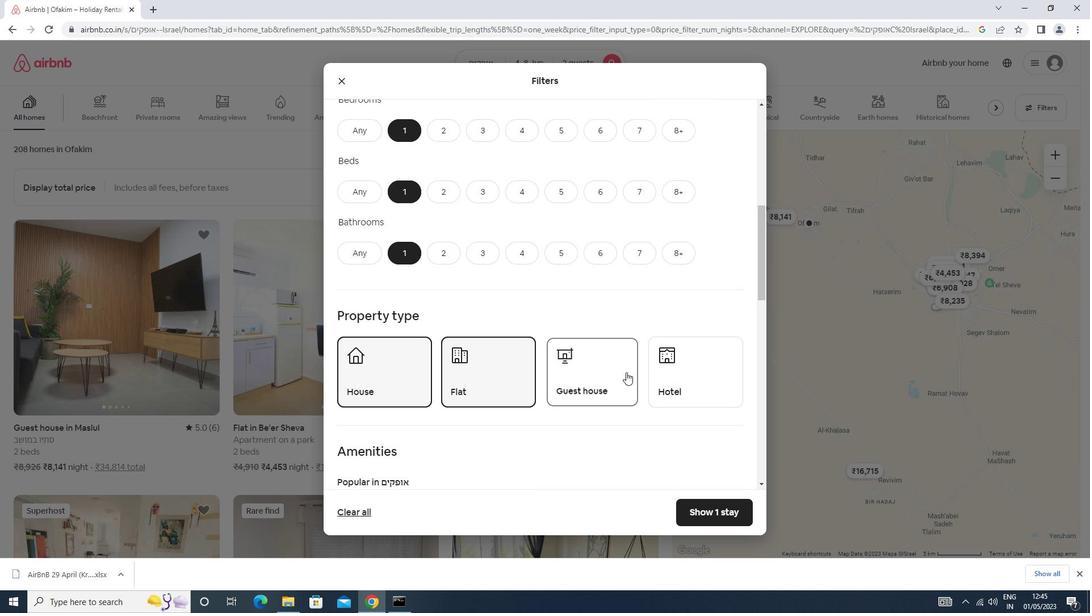
Action: Mouse pressed left at (694, 368)
Screenshot: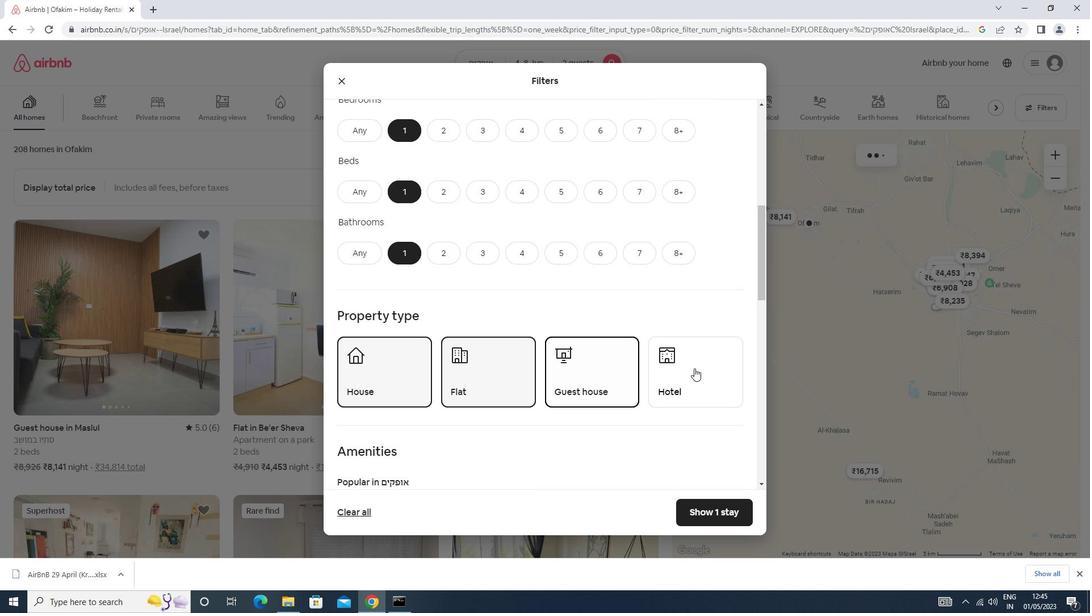 
Action: Mouse moved to (690, 364)
Screenshot: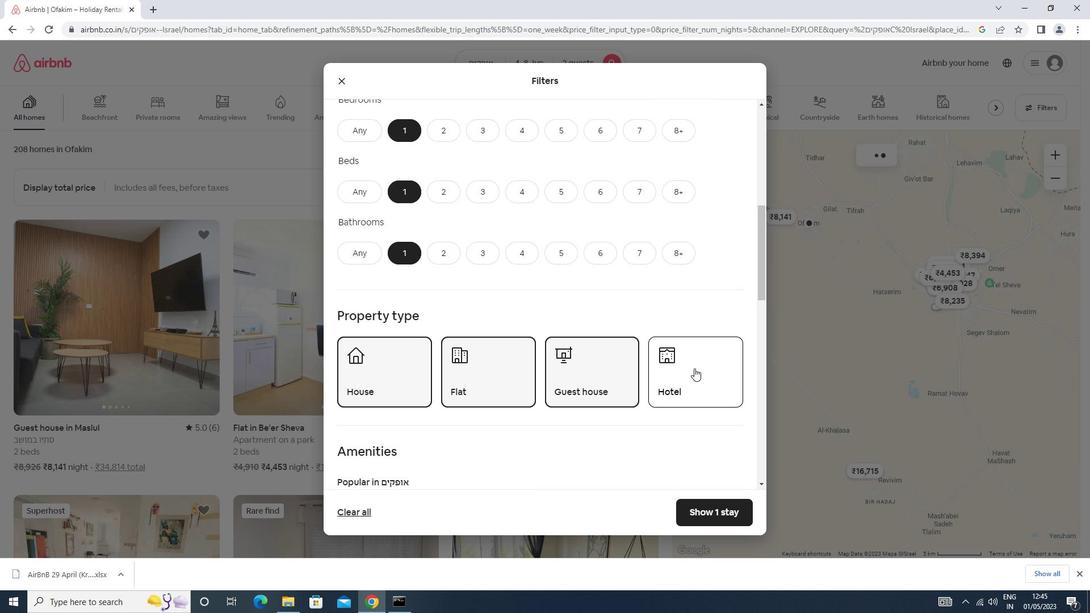 
Action: Mouse scrolled (690, 364) with delta (0, 0)
Screenshot: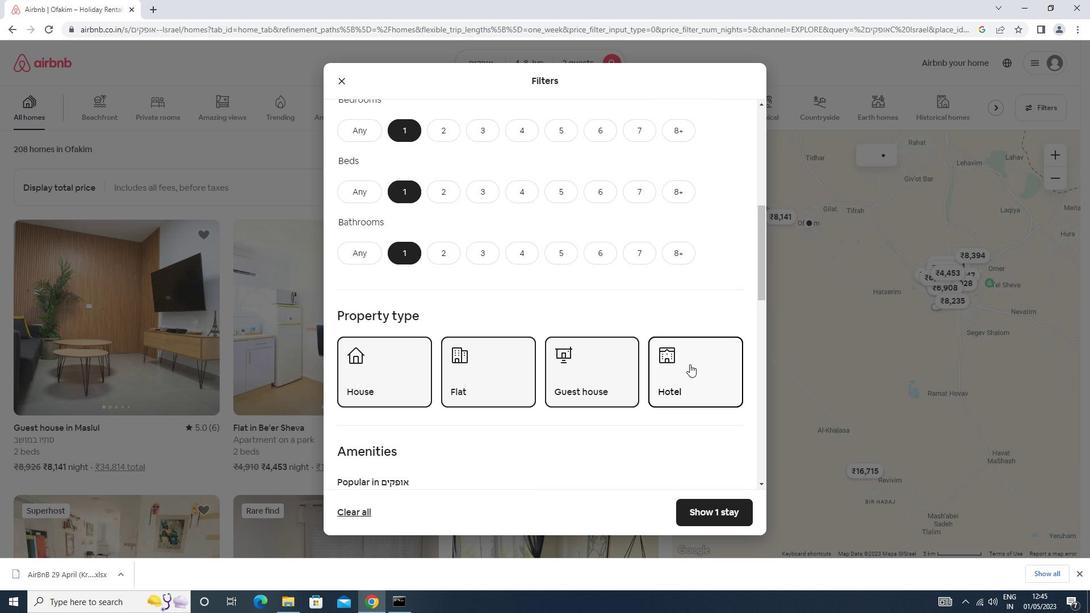 
Action: Mouse moved to (689, 364)
Screenshot: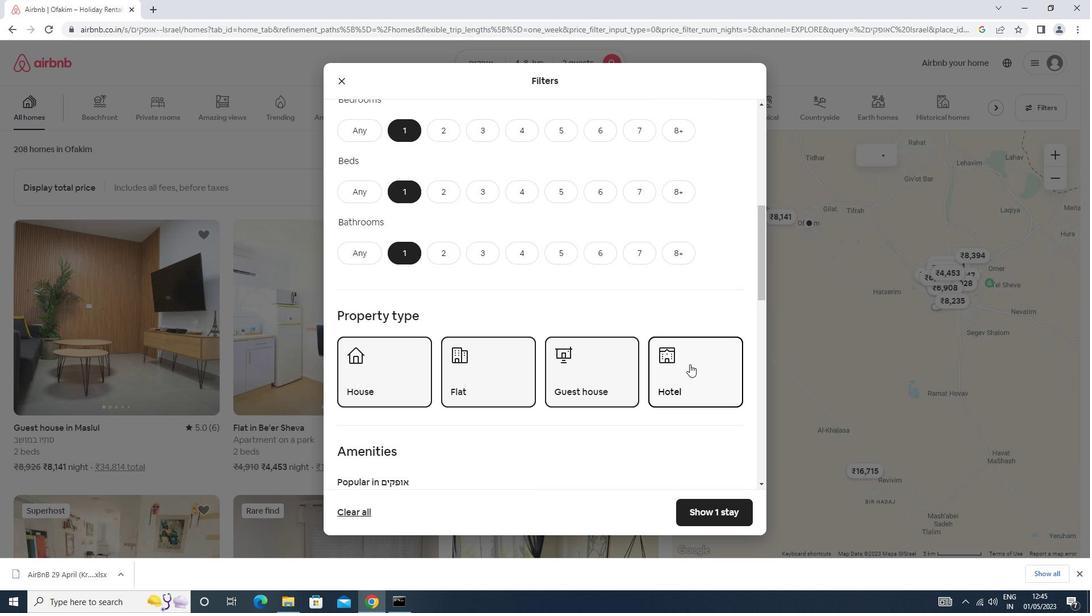 
Action: Mouse scrolled (689, 364) with delta (0, 0)
Screenshot: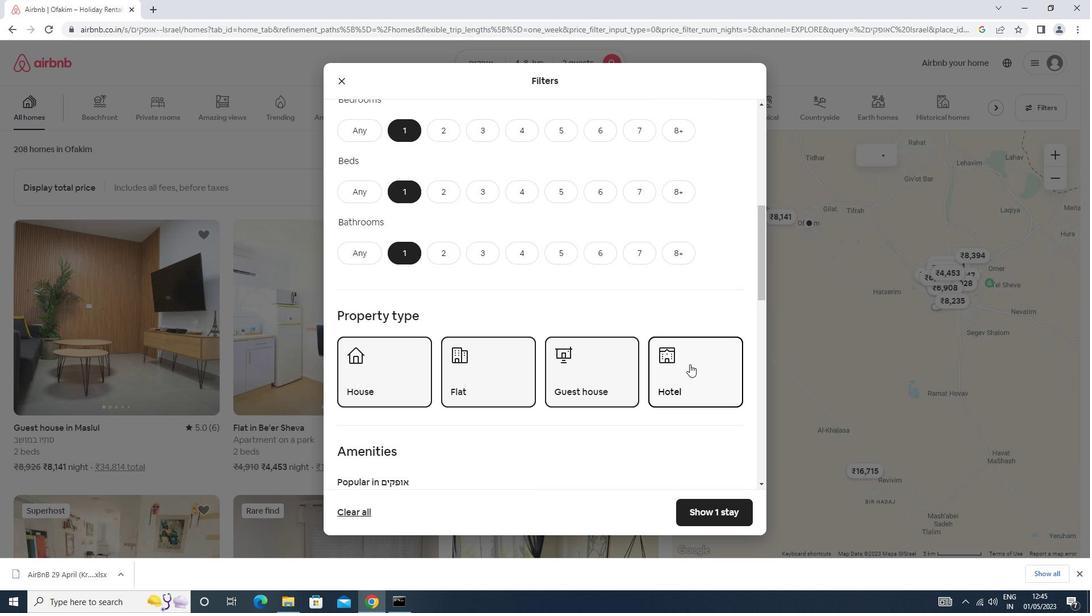 
Action: Mouse scrolled (689, 364) with delta (0, 0)
Screenshot: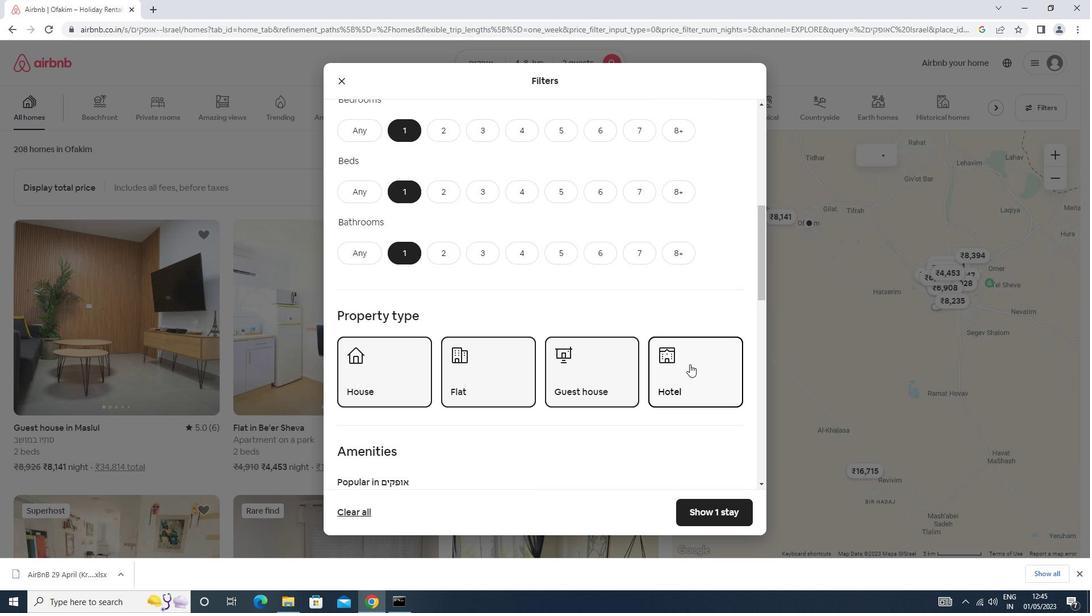 
Action: Mouse scrolled (689, 364) with delta (0, 0)
Screenshot: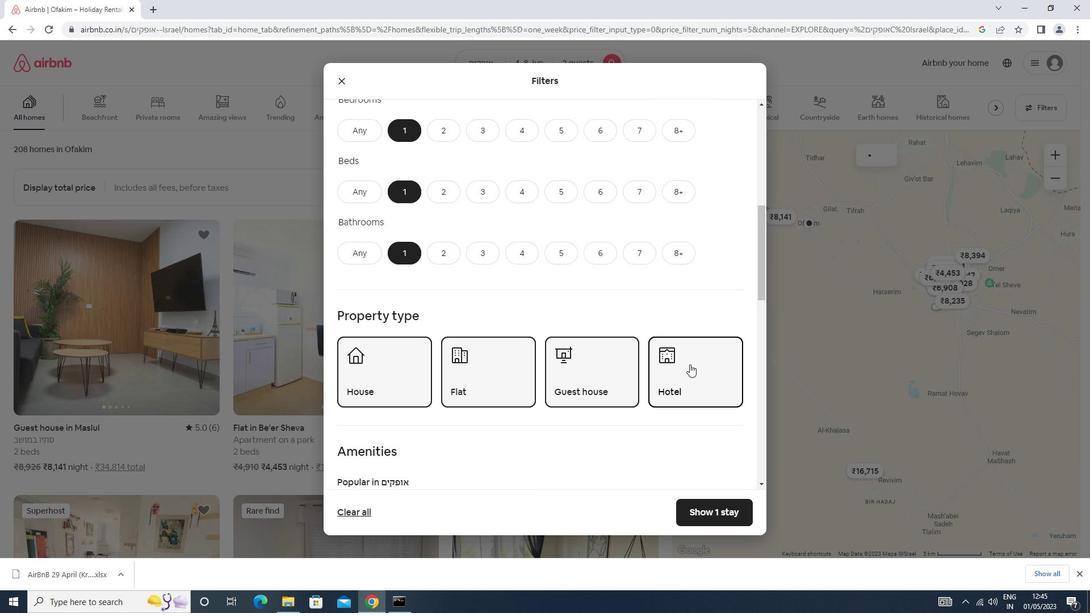 
Action: Mouse moved to (360, 301)
Screenshot: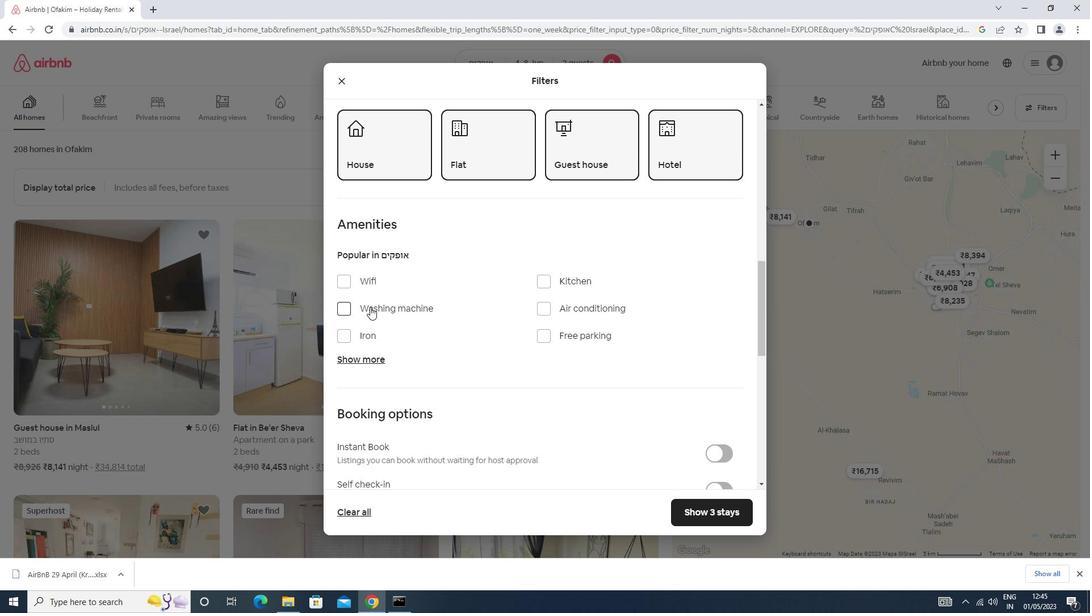 
Action: Mouse pressed left at (360, 301)
Screenshot: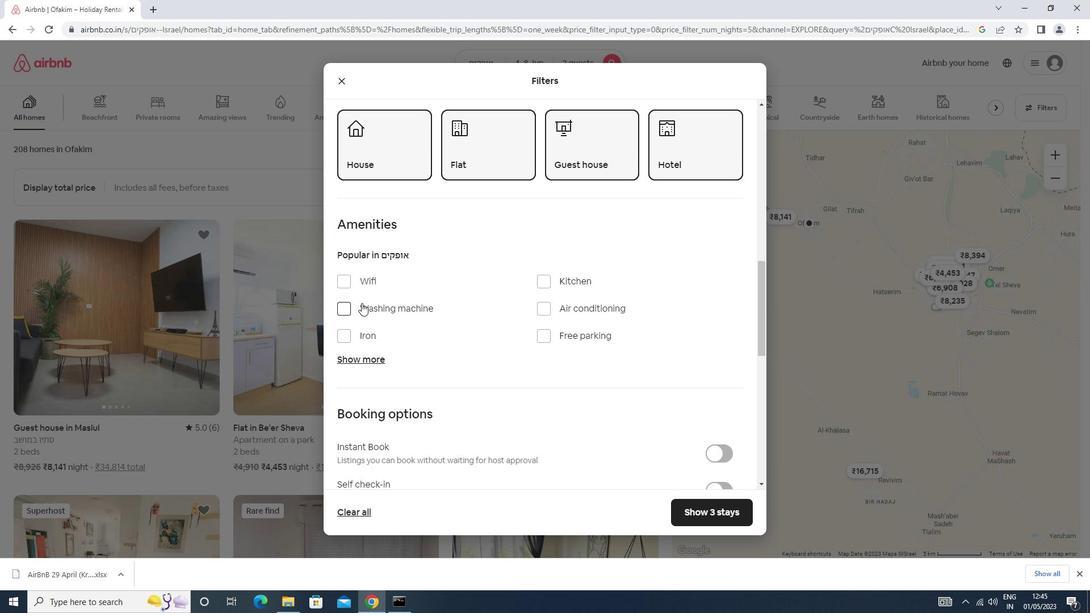 
Action: Mouse moved to (368, 303)
Screenshot: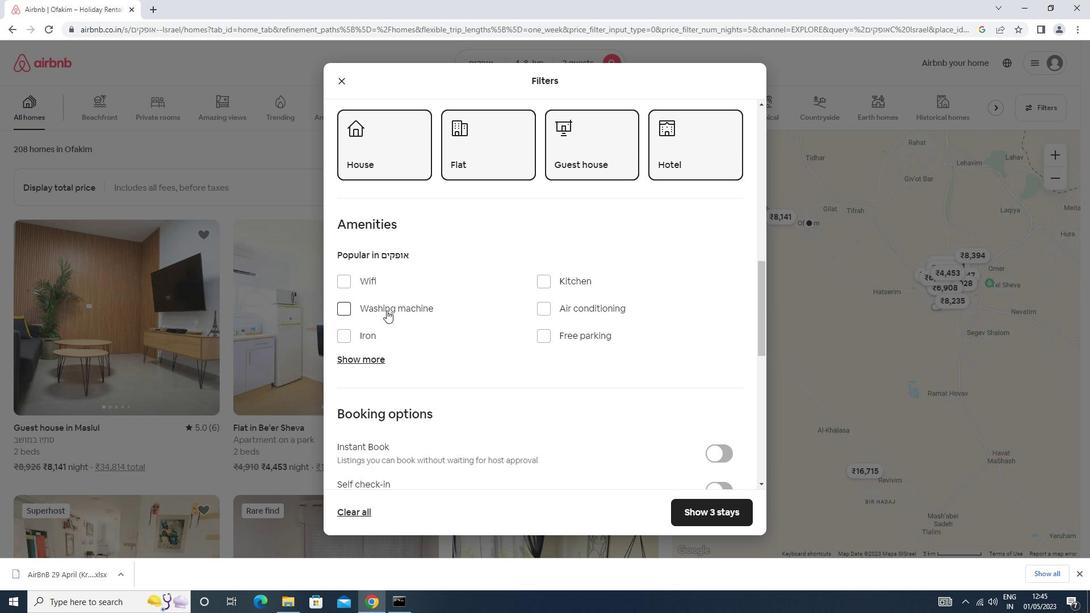 
Action: Mouse pressed left at (368, 303)
Screenshot: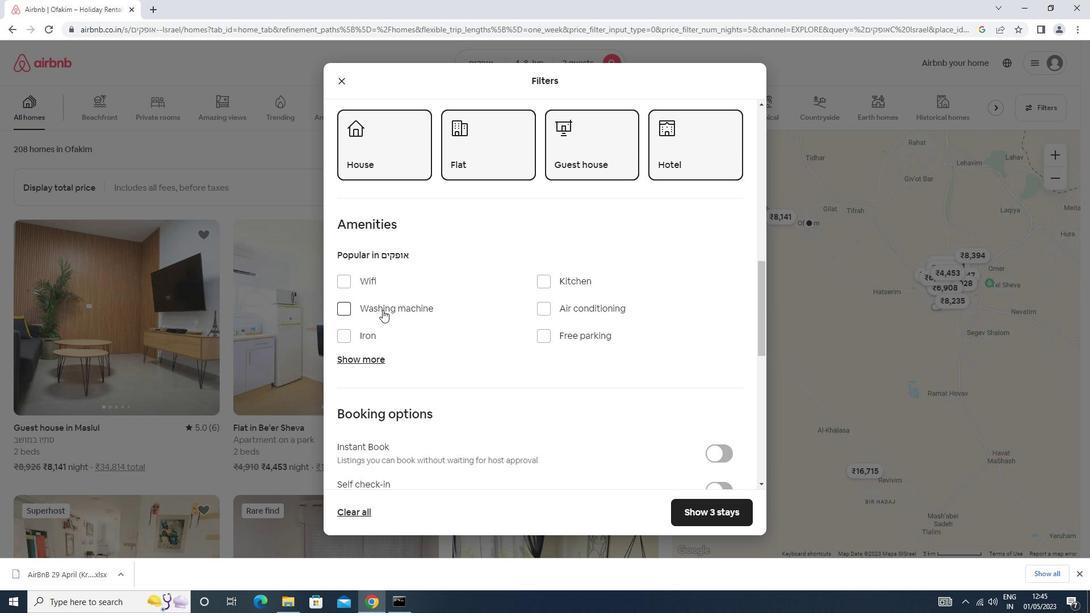 
Action: Mouse moved to (467, 341)
Screenshot: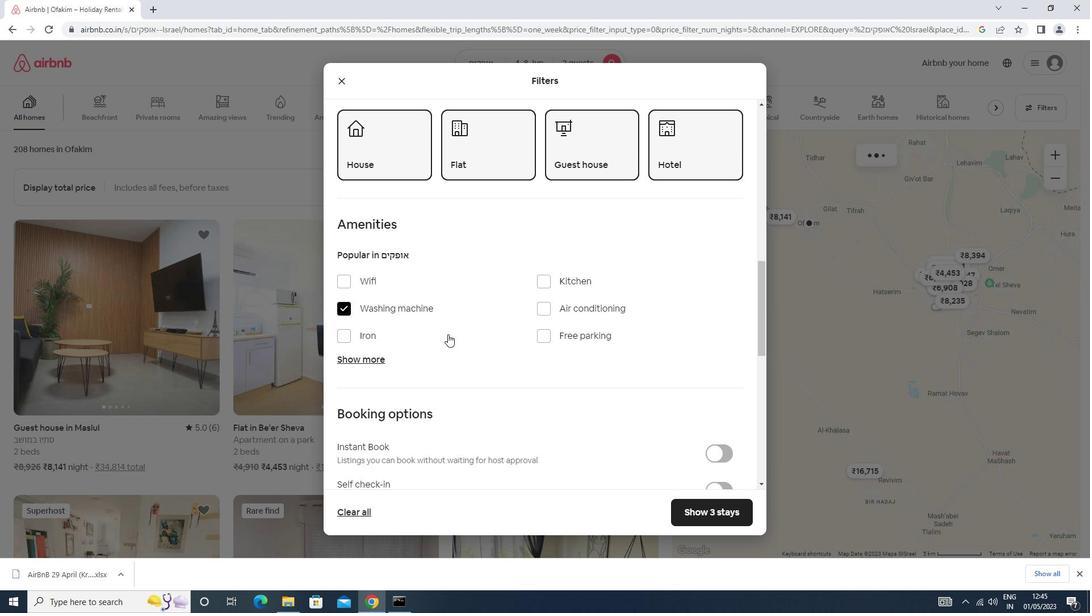 
Action: Mouse scrolled (467, 340) with delta (0, 0)
Screenshot: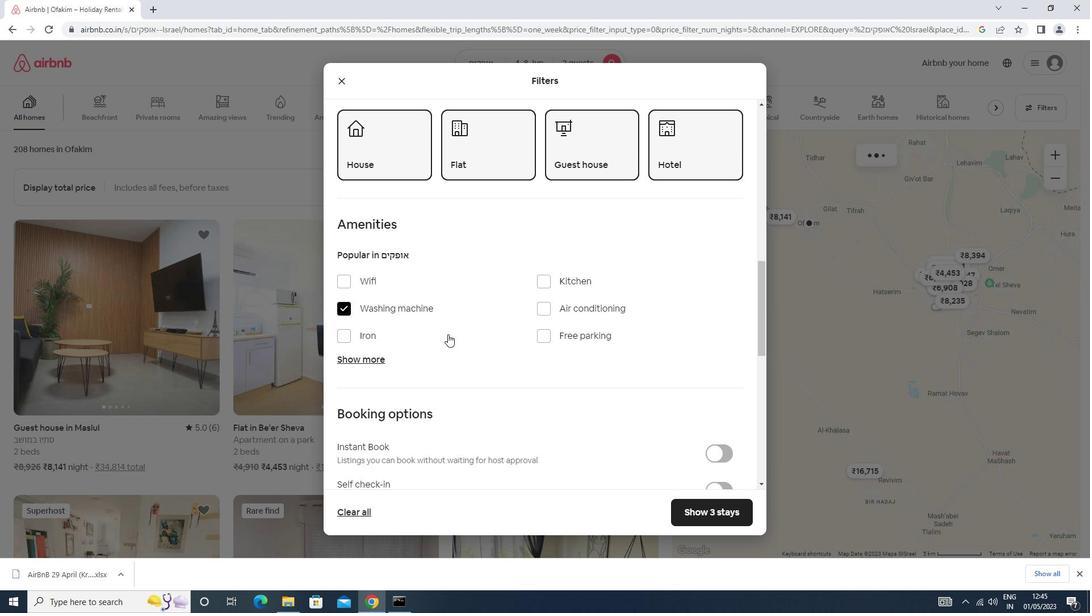 
Action: Mouse moved to (468, 344)
Screenshot: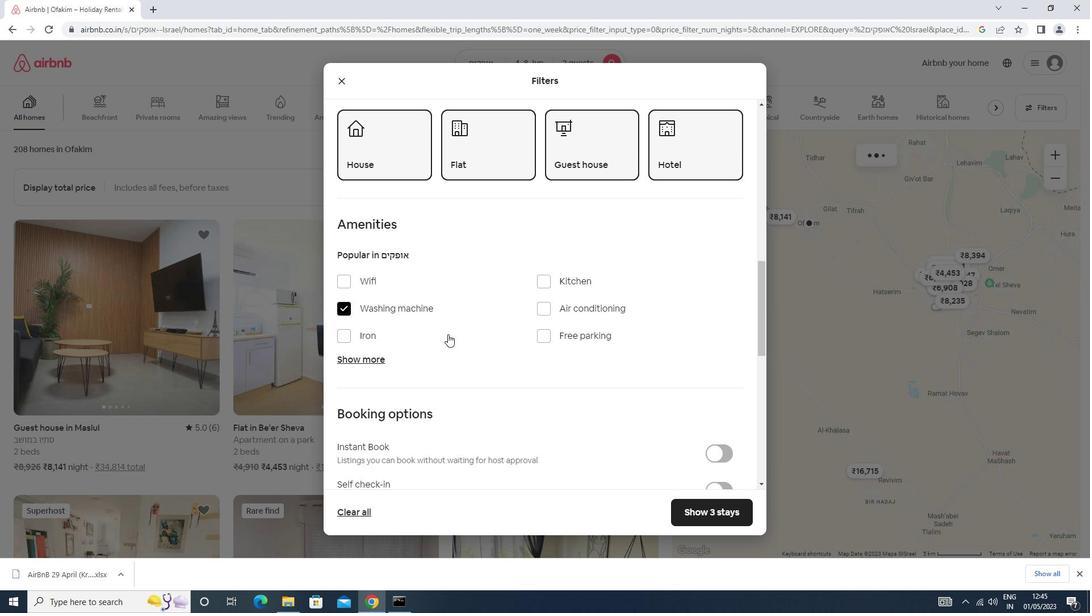 
Action: Mouse scrolled (468, 343) with delta (0, 0)
Screenshot: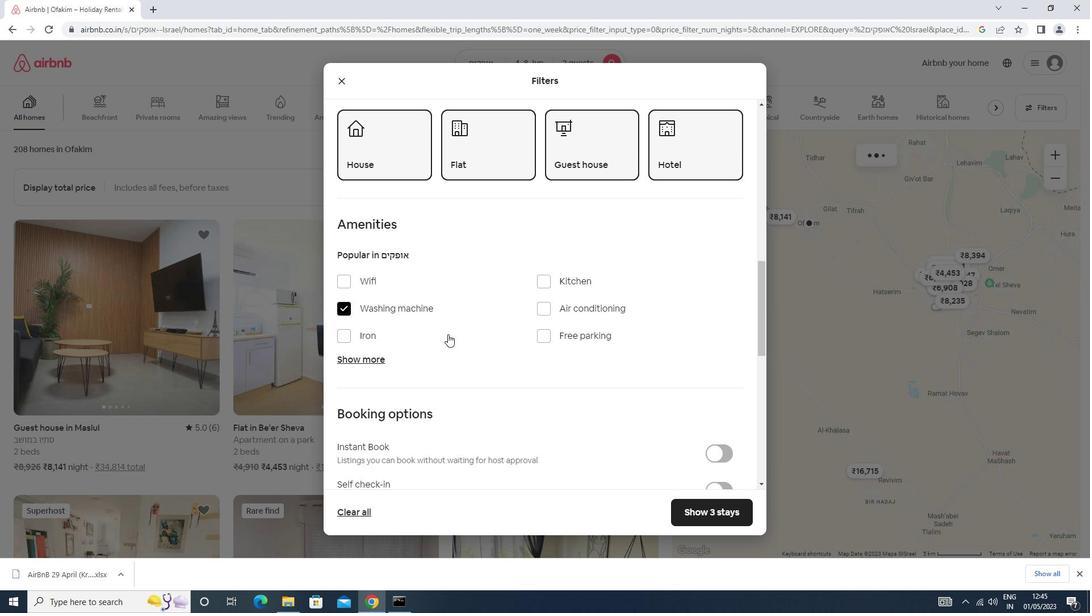 
Action: Mouse moved to (468, 344)
Screenshot: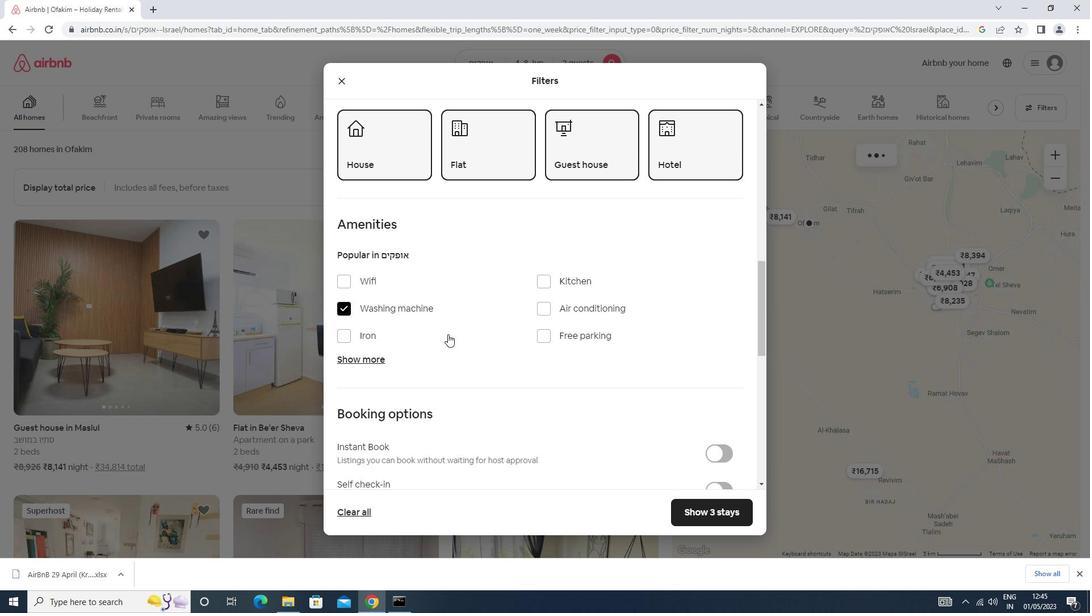 
Action: Mouse scrolled (468, 344) with delta (0, 0)
Screenshot: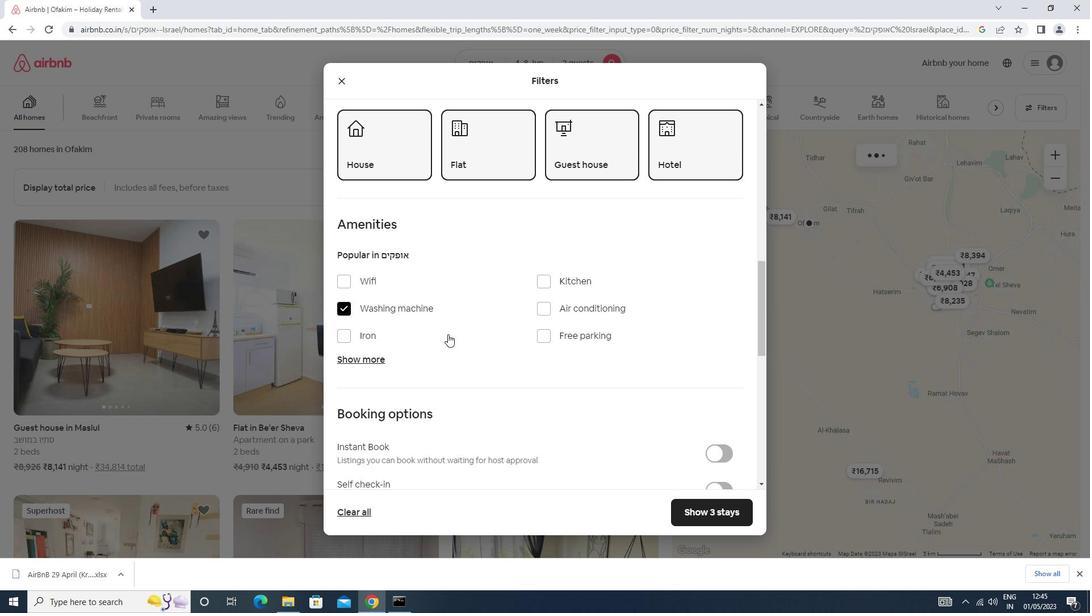 
Action: Mouse moved to (720, 312)
Screenshot: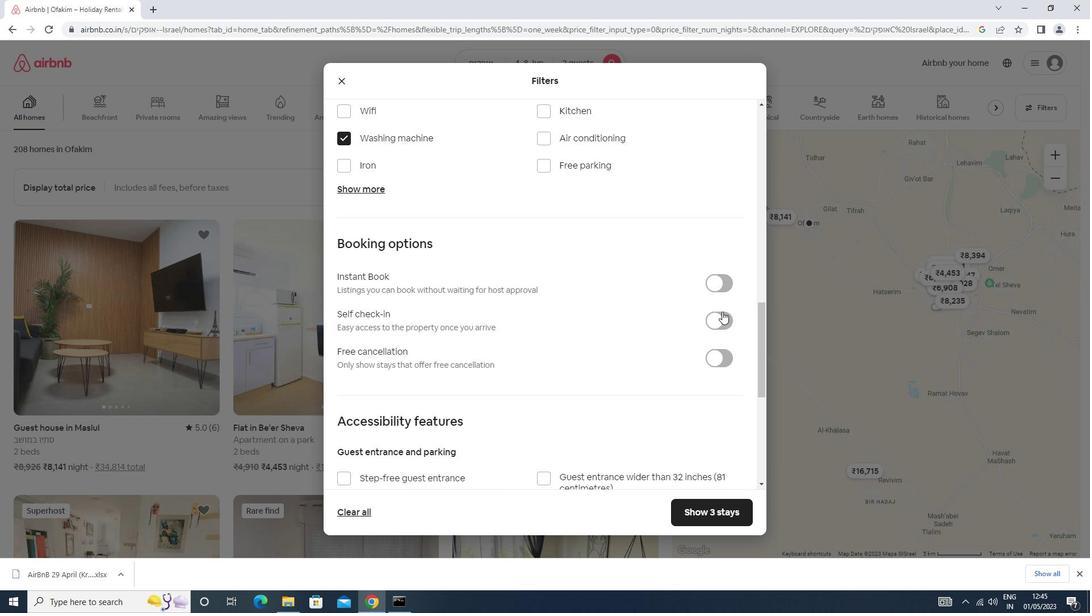 
Action: Mouse pressed left at (720, 312)
Screenshot: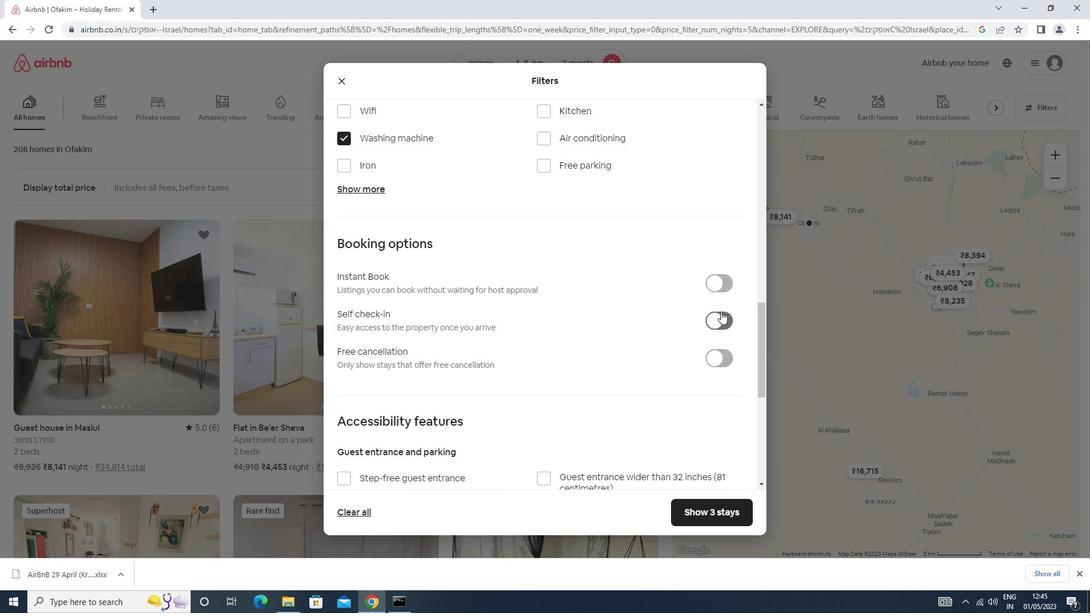 
Action: Mouse moved to (715, 312)
Screenshot: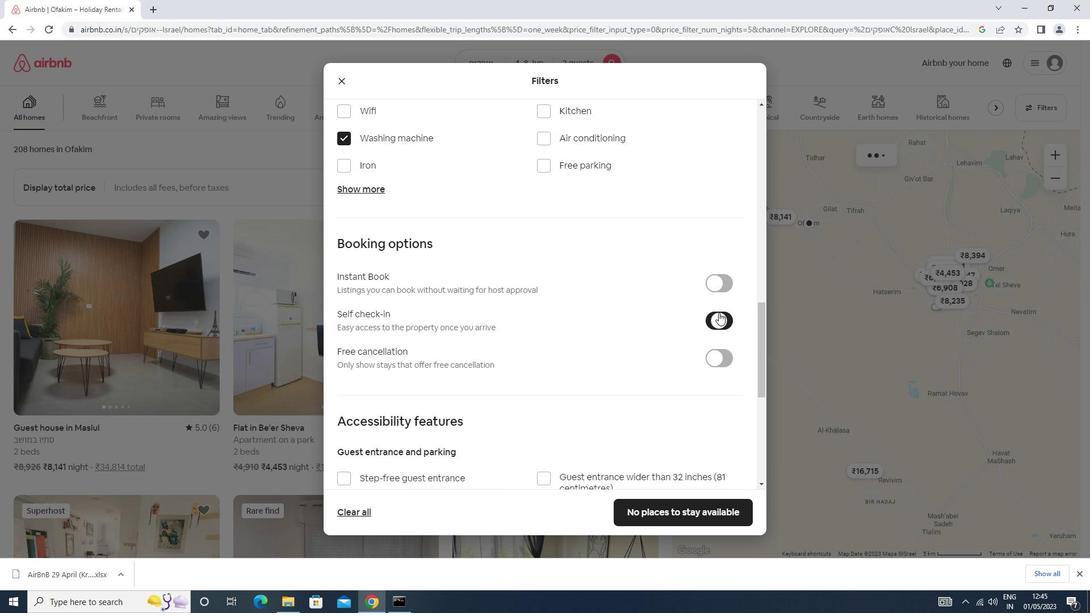 
Action: Mouse scrolled (715, 312) with delta (0, 0)
Screenshot: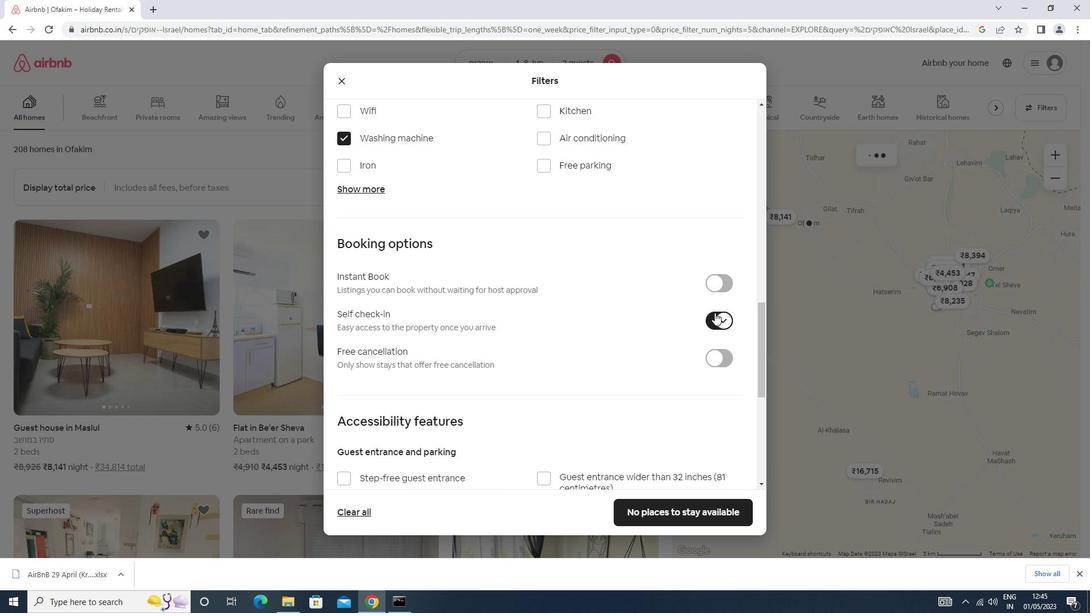 
Action: Mouse moved to (715, 312)
Screenshot: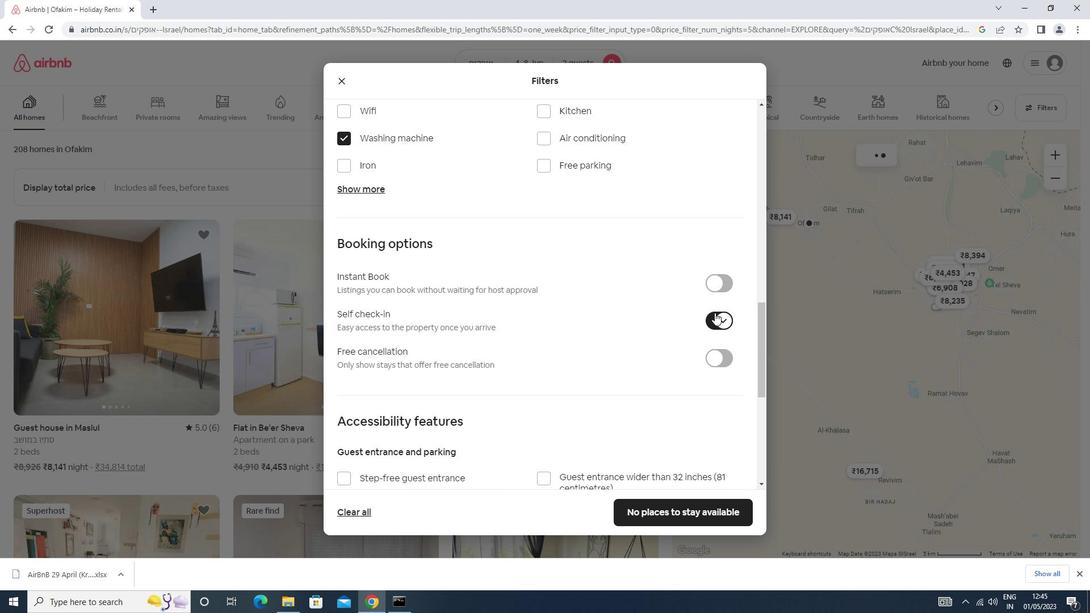 
Action: Mouse scrolled (715, 312) with delta (0, 0)
Screenshot: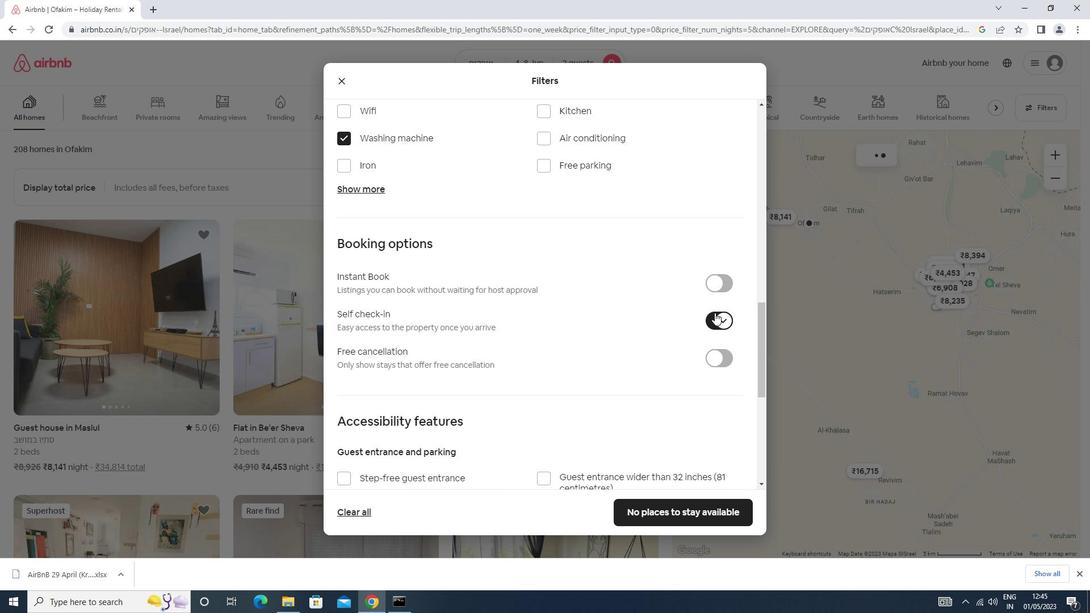 
Action: Mouse scrolled (715, 312) with delta (0, 0)
Screenshot: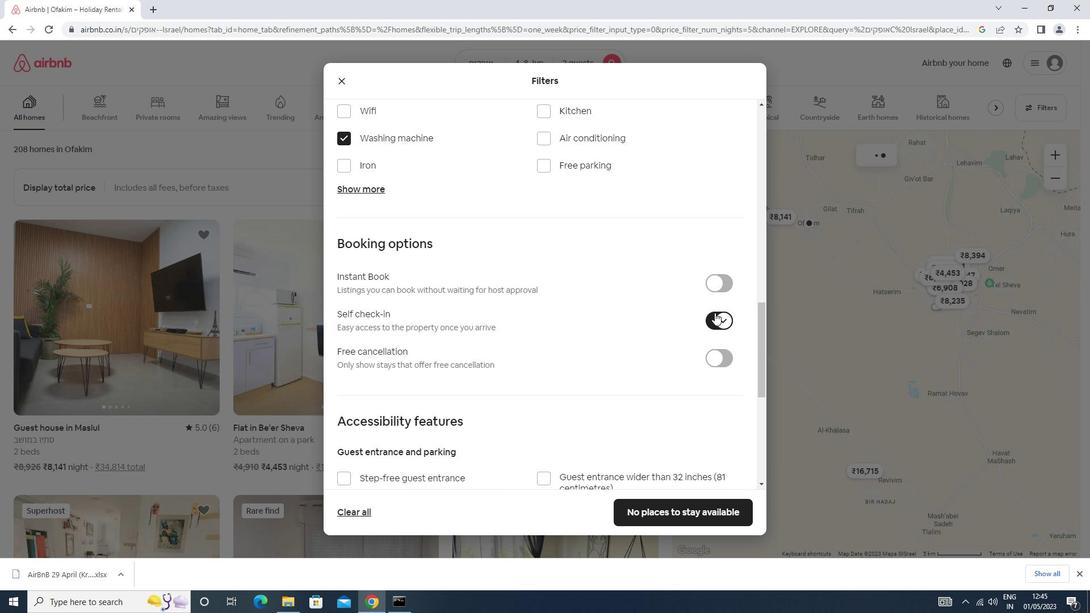 
Action: Mouse scrolled (715, 312) with delta (0, 0)
Screenshot: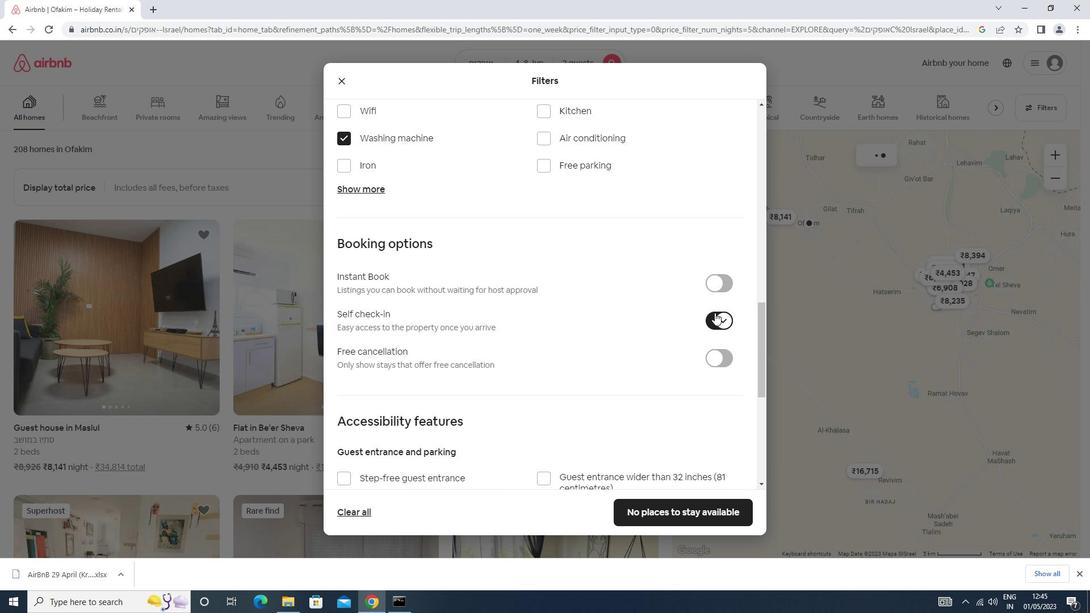 
Action: Mouse scrolled (715, 312) with delta (0, 0)
Screenshot: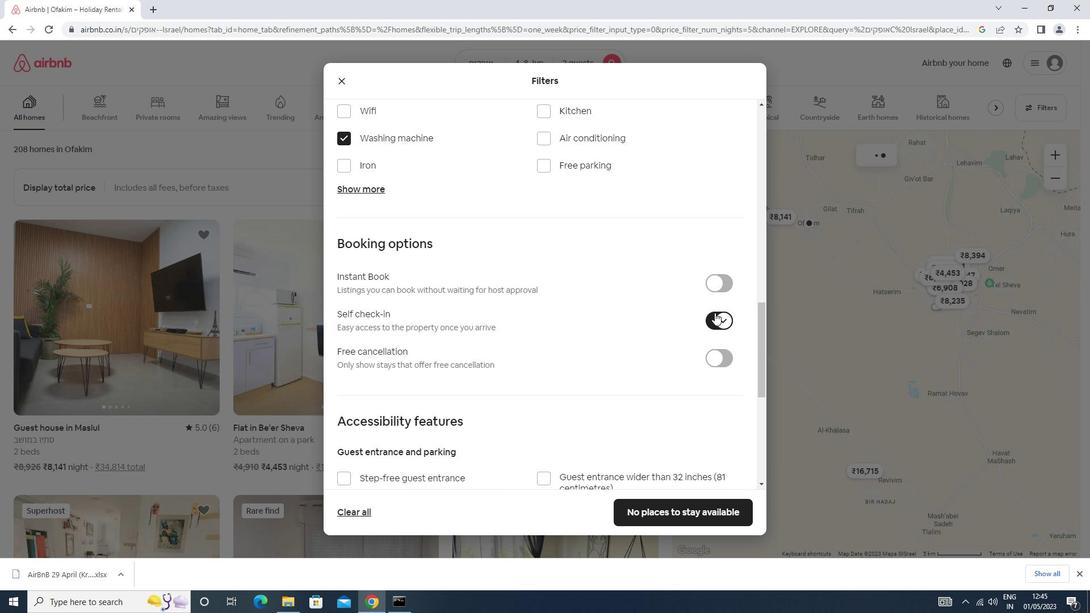 
Action: Mouse scrolled (715, 312) with delta (0, 0)
Screenshot: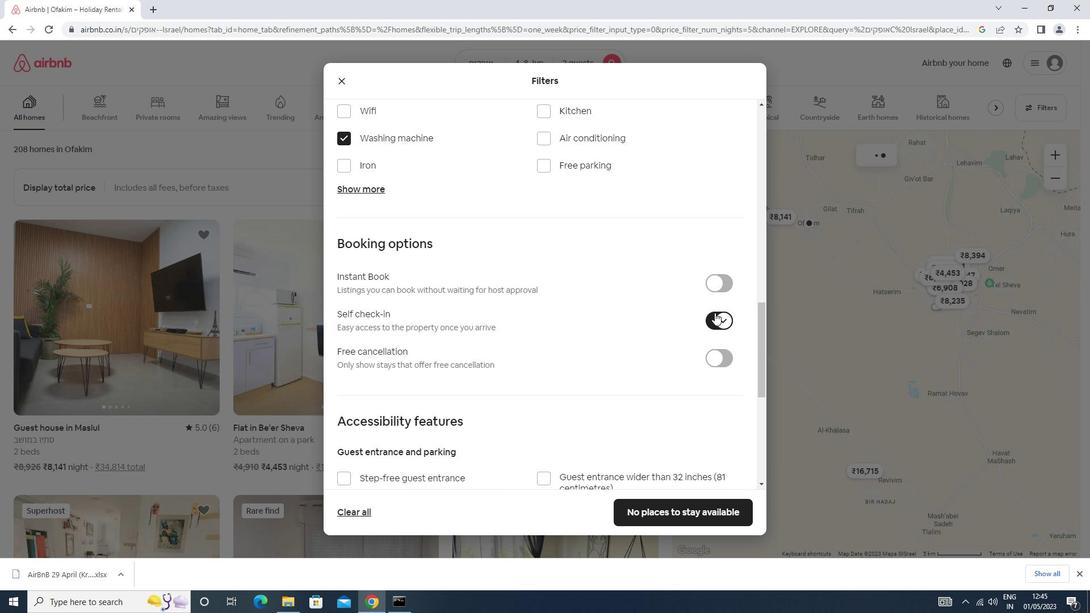 
Action: Mouse scrolled (715, 312) with delta (0, 0)
Screenshot: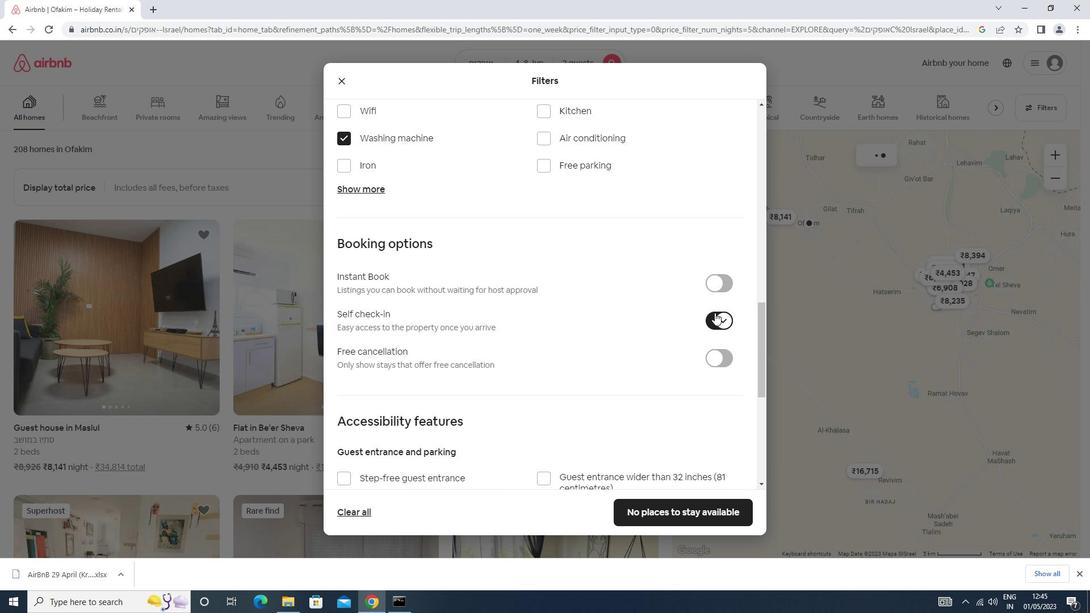 
Action: Mouse scrolled (715, 312) with delta (0, 0)
Screenshot: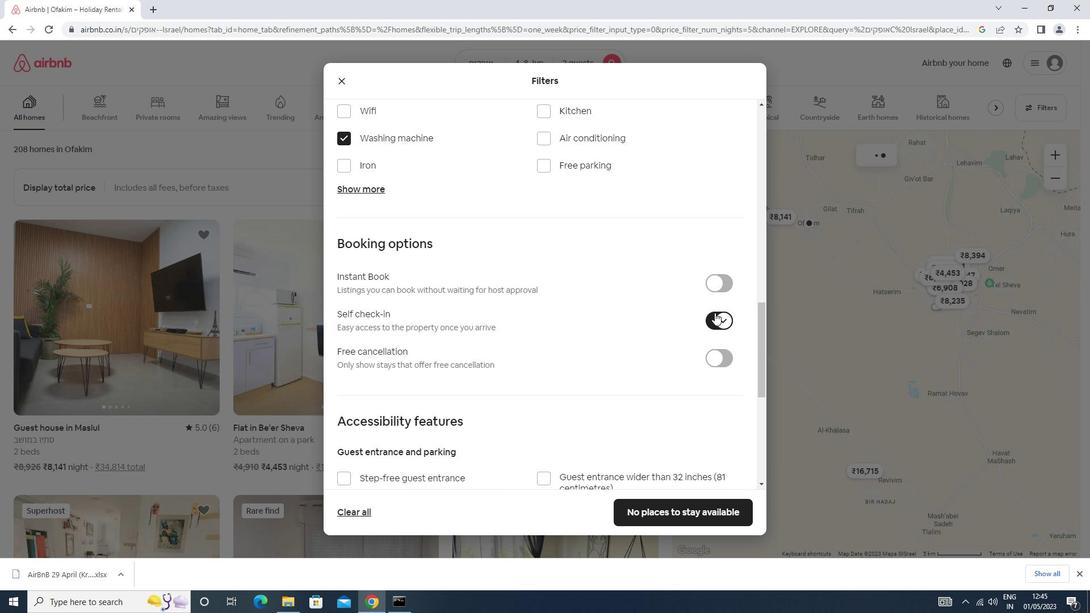 
Action: Mouse scrolled (715, 312) with delta (0, 0)
Screenshot: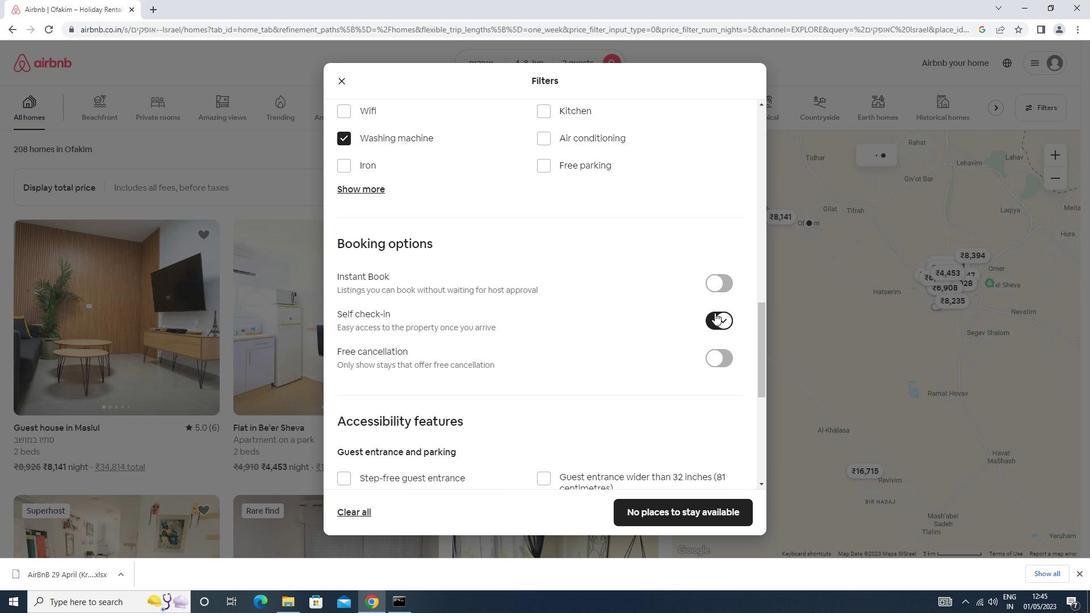 
Action: Mouse moved to (715, 314)
Screenshot: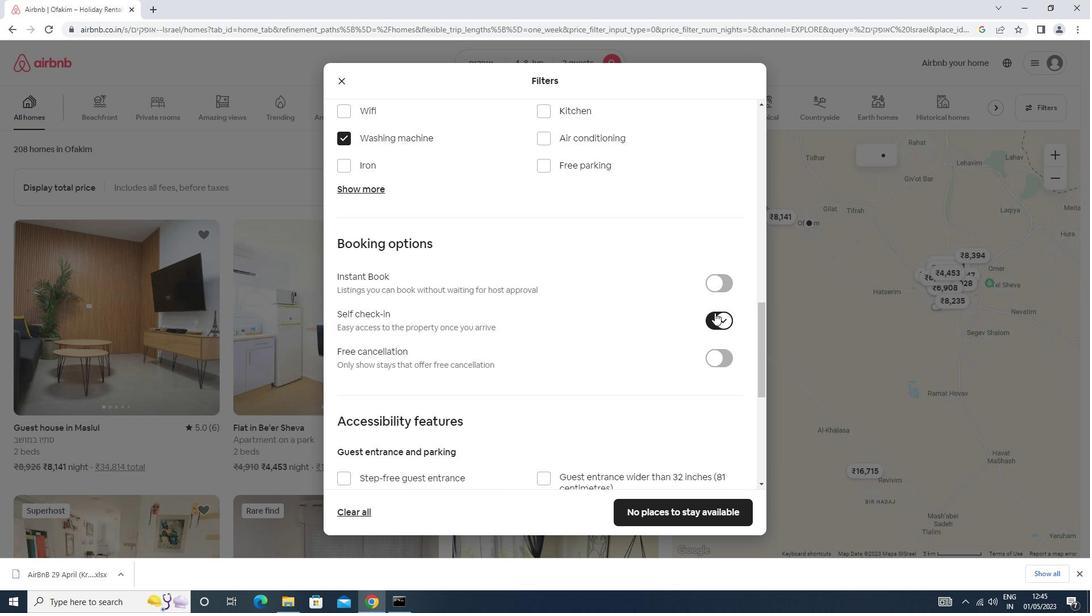 
Action: Mouse scrolled (715, 313) with delta (0, 0)
Screenshot: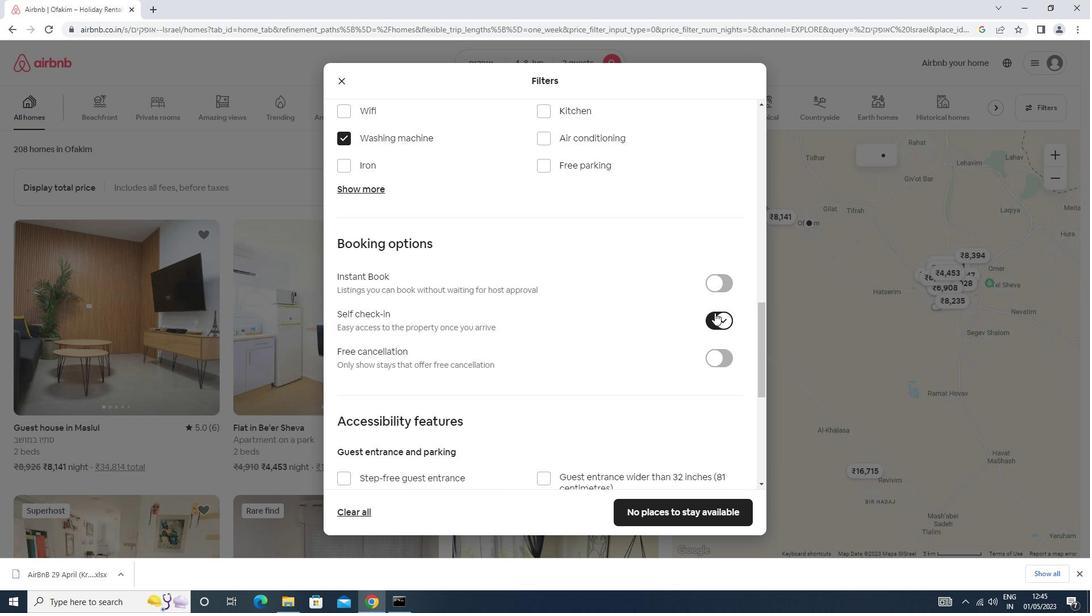 
Action: Mouse moved to (359, 404)
Screenshot: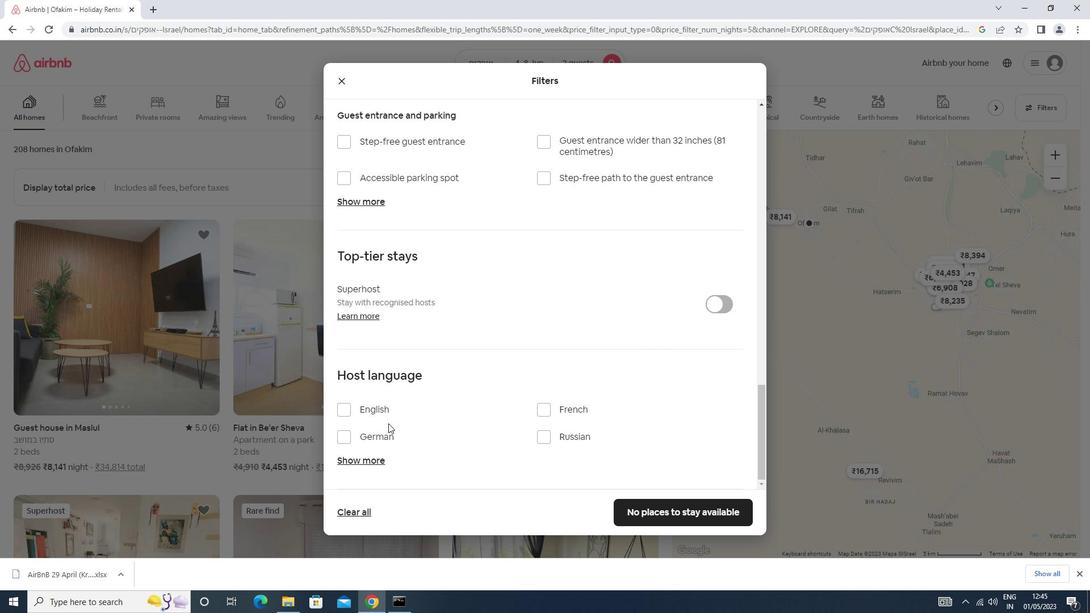 
Action: Mouse pressed left at (359, 404)
Screenshot: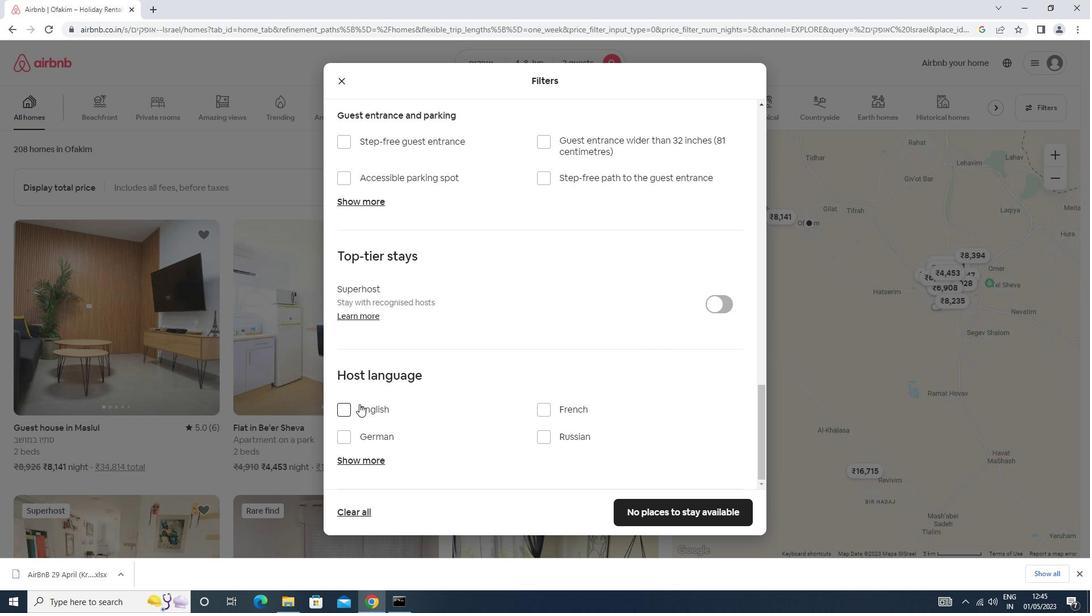 
Action: Mouse moved to (685, 508)
Screenshot: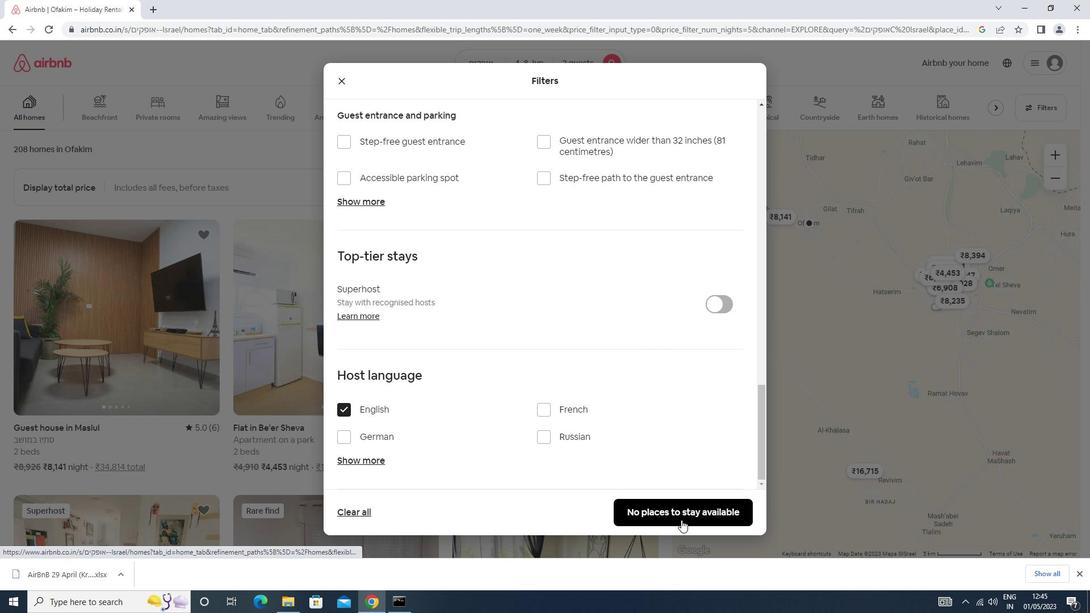 
Action: Mouse pressed left at (685, 508)
Screenshot: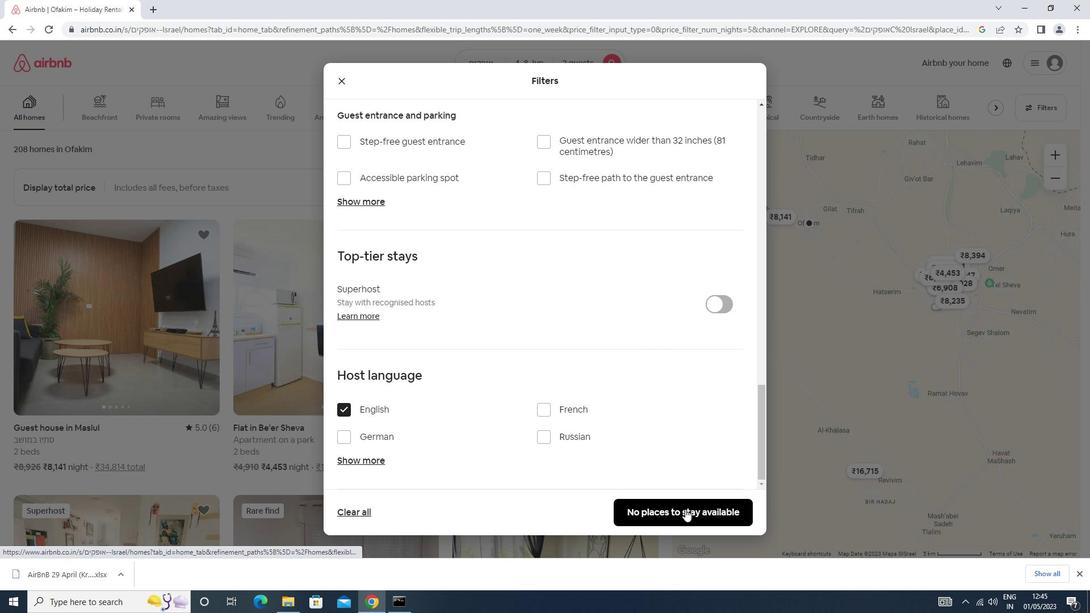 
Action: Mouse moved to (684, 507)
Screenshot: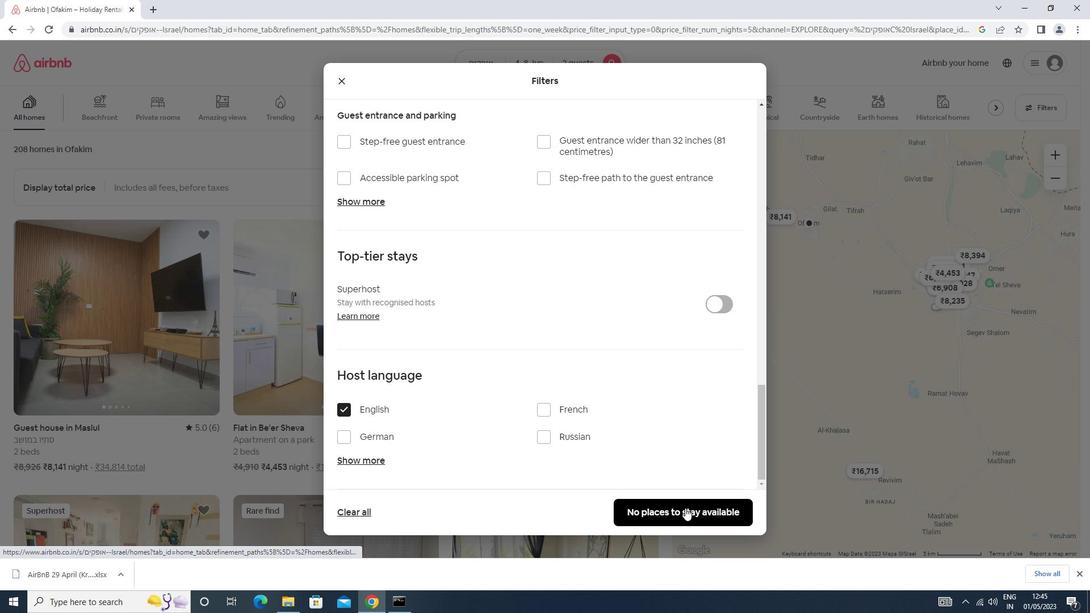 
